Task: For heading Calibri with Bold.  font size for heading24,  'Change the font style of data to'Bell MT.  and font size to 16,  Change the alignment of both headline & data to Align middle & Align Center.  In the sheet  FinDashboard logbook
Action: Mouse moved to (63, 121)
Screenshot: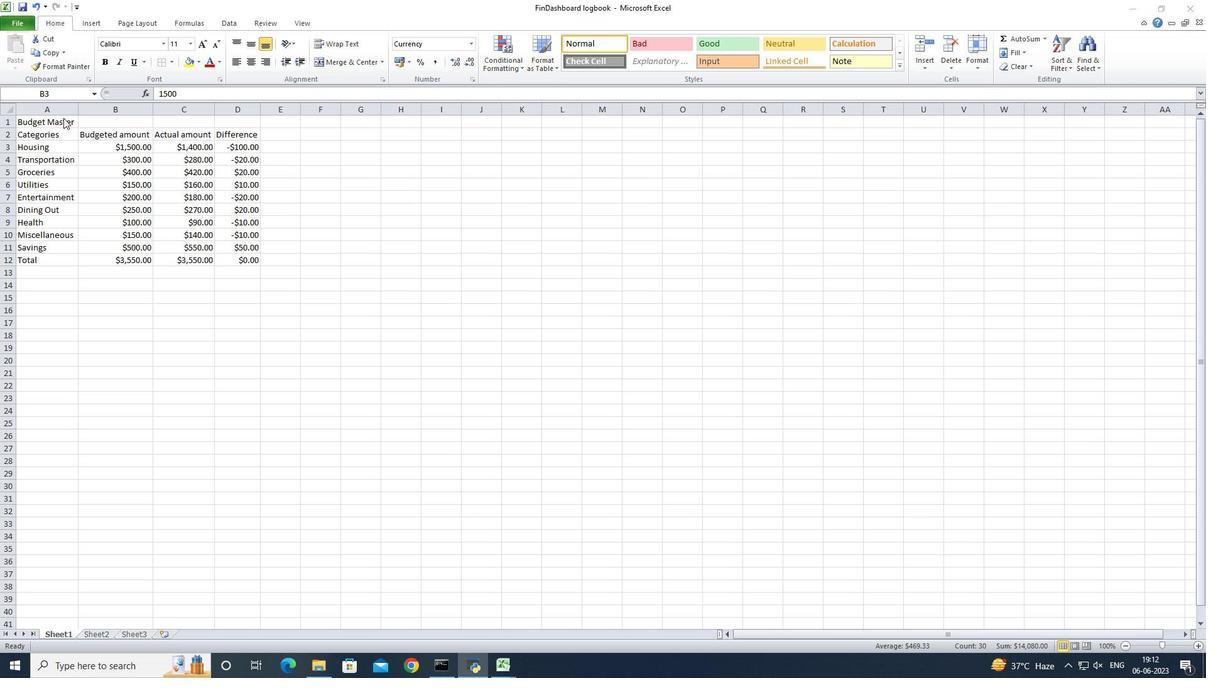 
Action: Mouse pressed left at (63, 121)
Screenshot: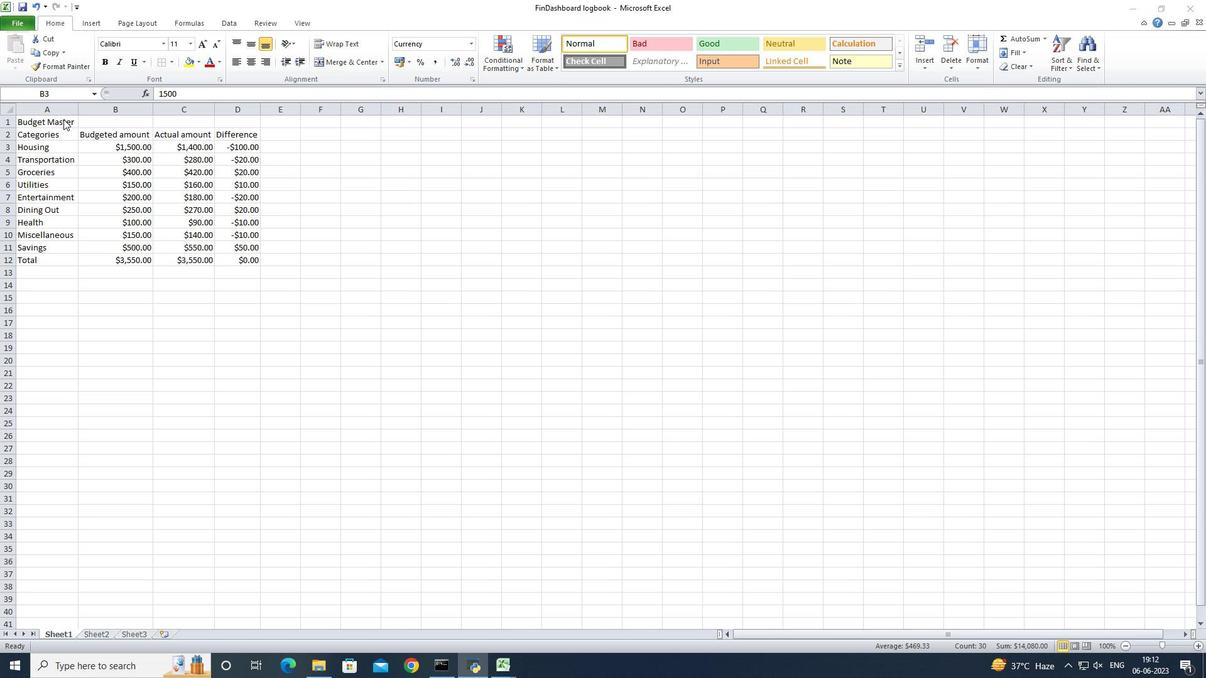 
Action: Mouse moved to (62, 122)
Screenshot: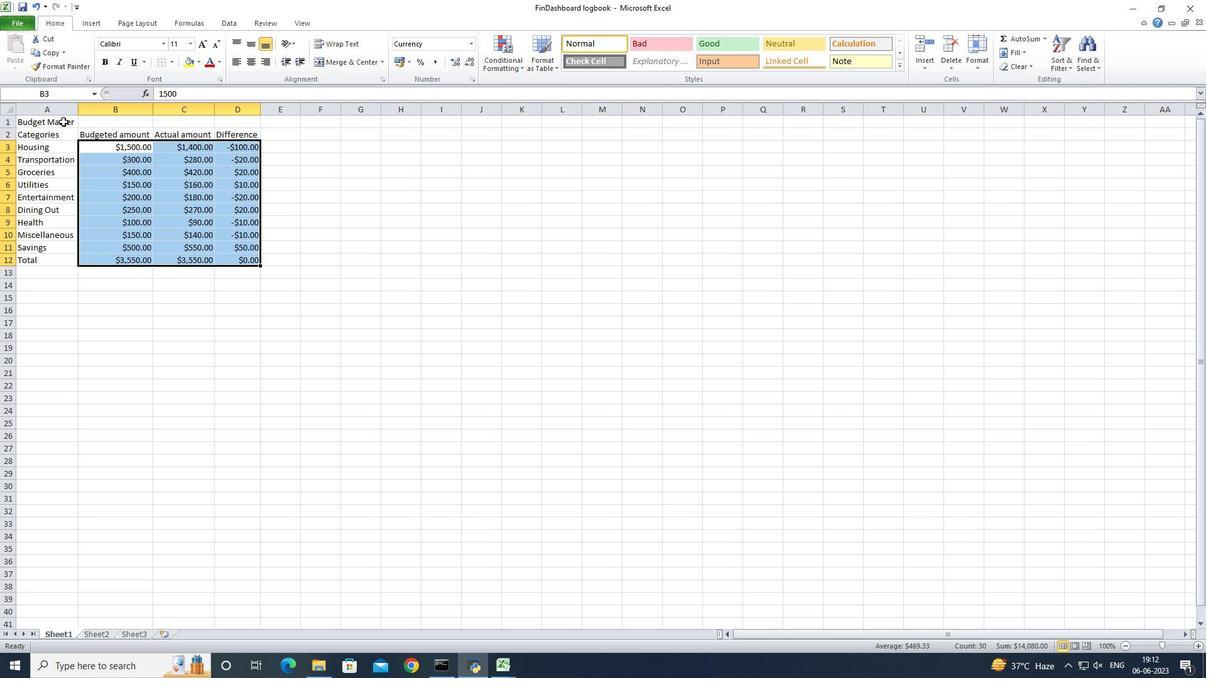 
Action: Mouse pressed left at (62, 122)
Screenshot: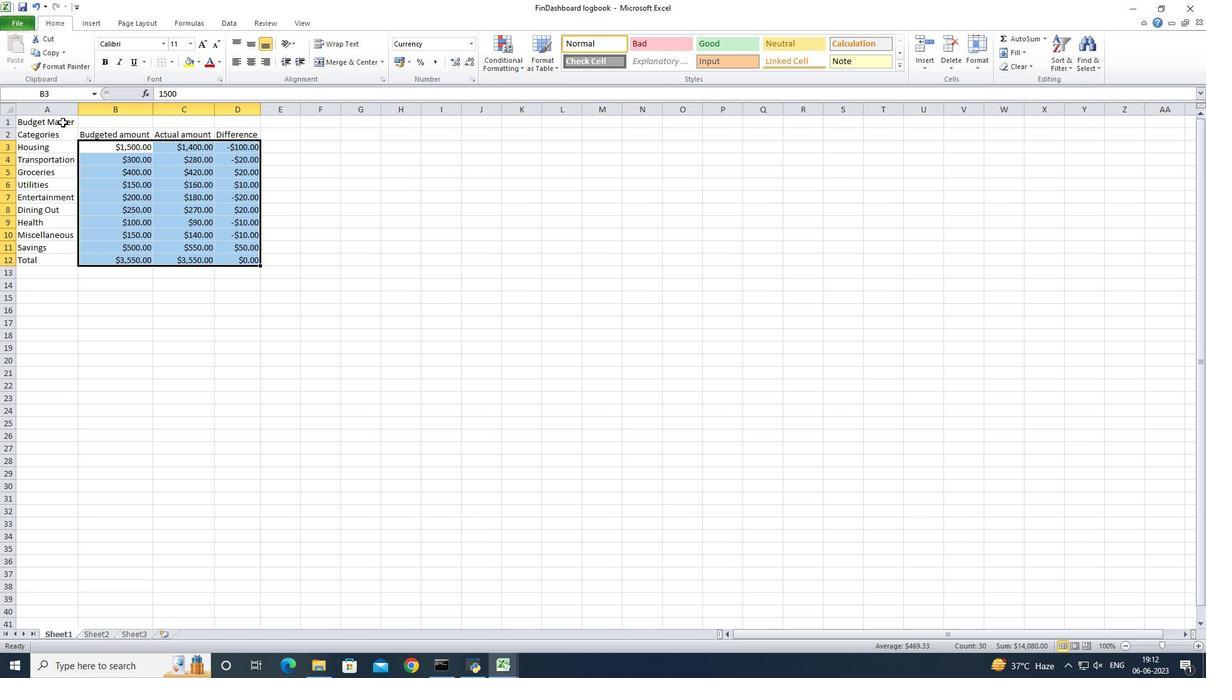 
Action: Mouse pressed left at (62, 122)
Screenshot: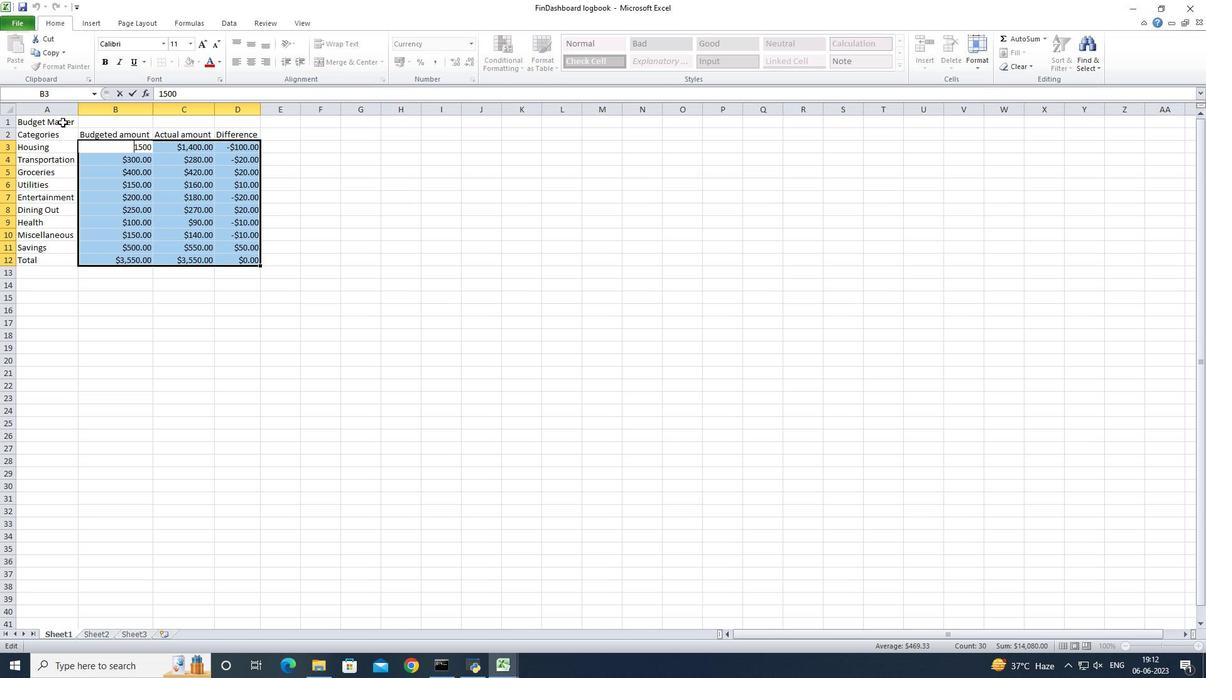 
Action: Mouse moved to (157, 48)
Screenshot: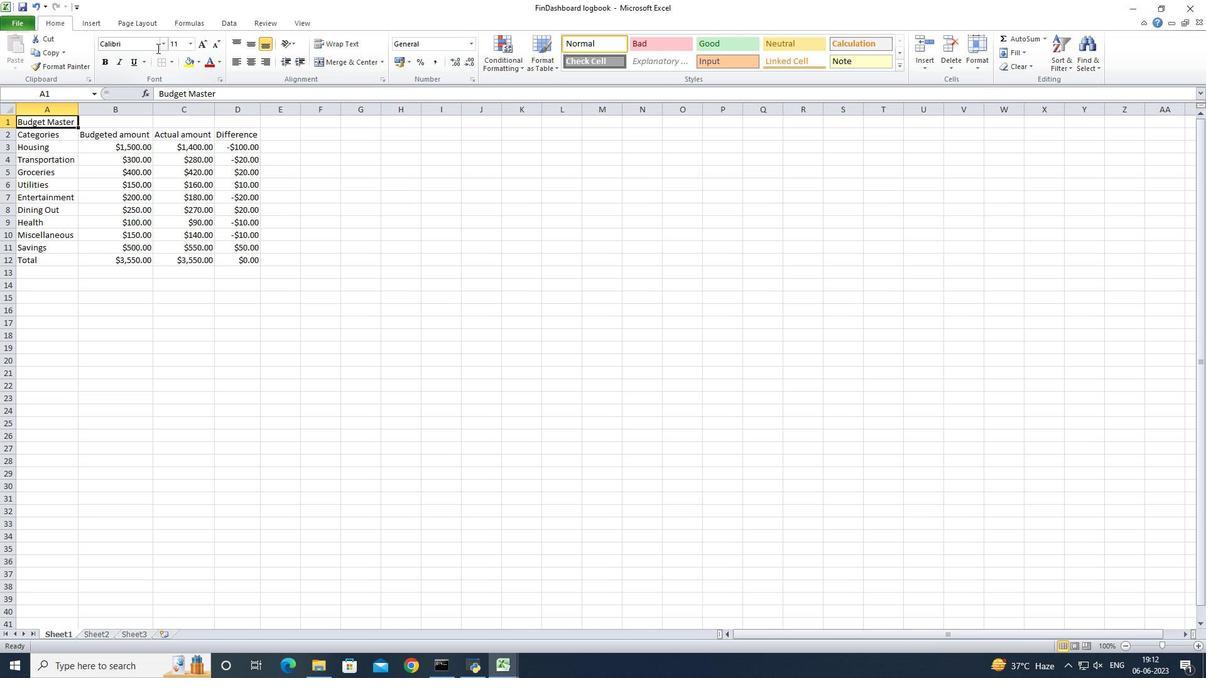
Action: Mouse pressed left at (157, 48)
Screenshot: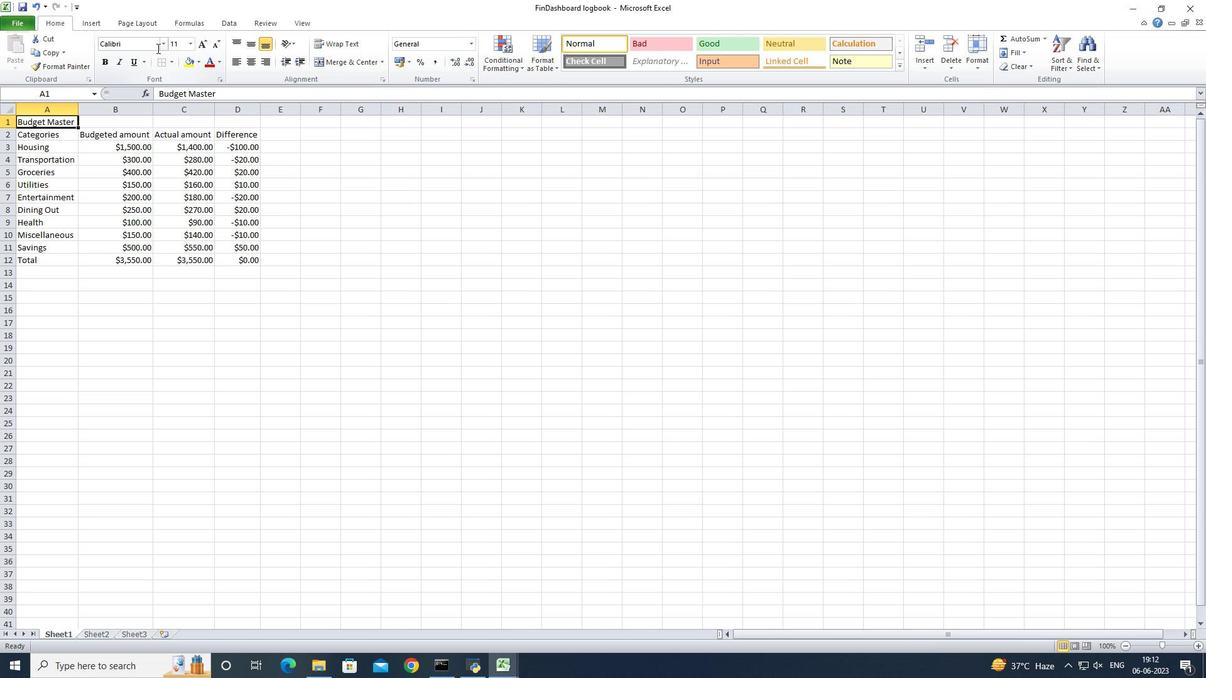 
Action: Mouse moved to (160, 46)
Screenshot: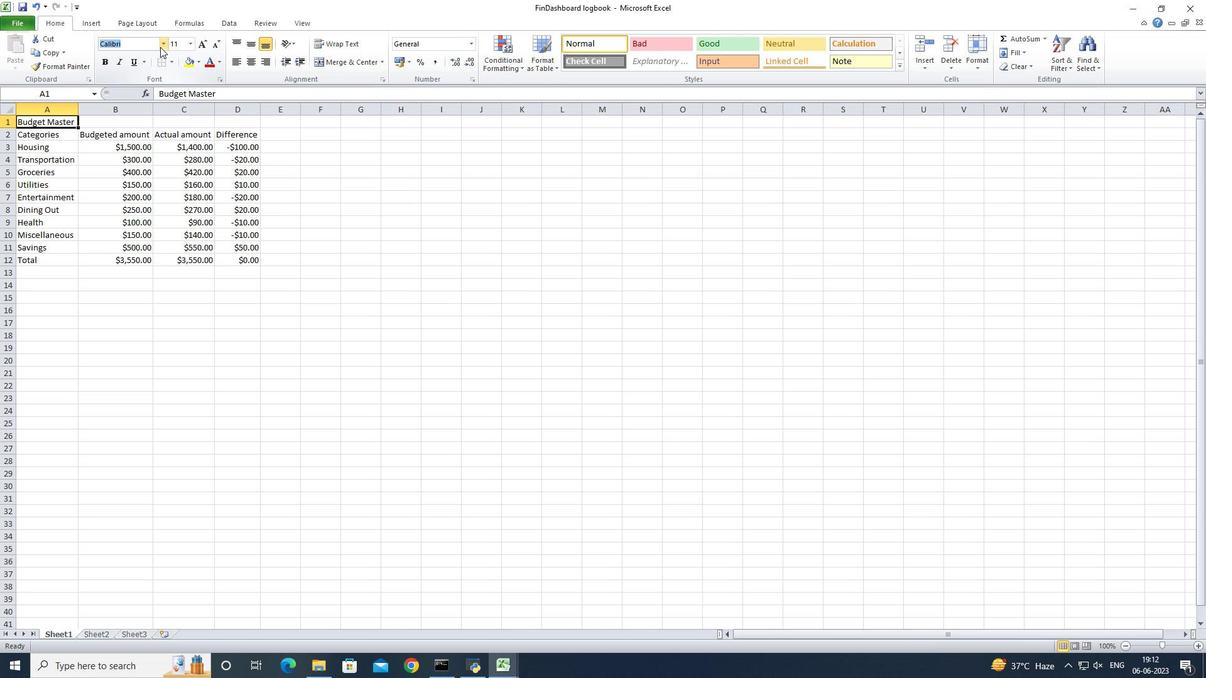 
Action: Mouse pressed left at (160, 46)
Screenshot: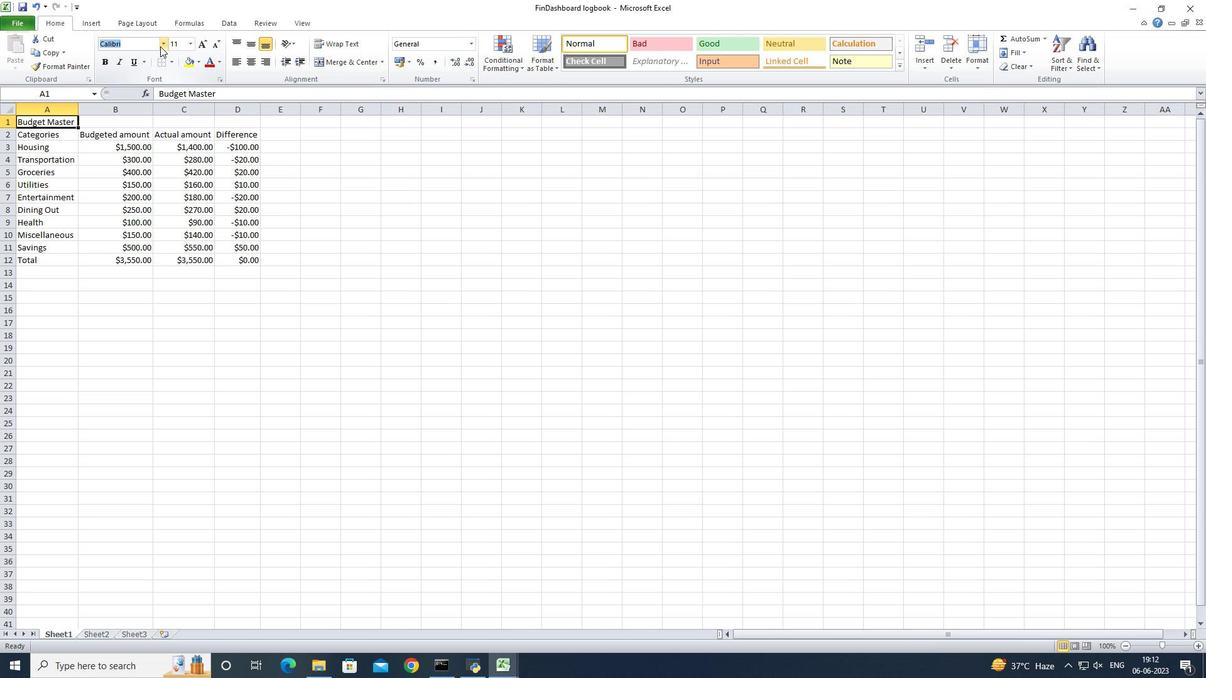 
Action: Mouse moved to (152, 87)
Screenshot: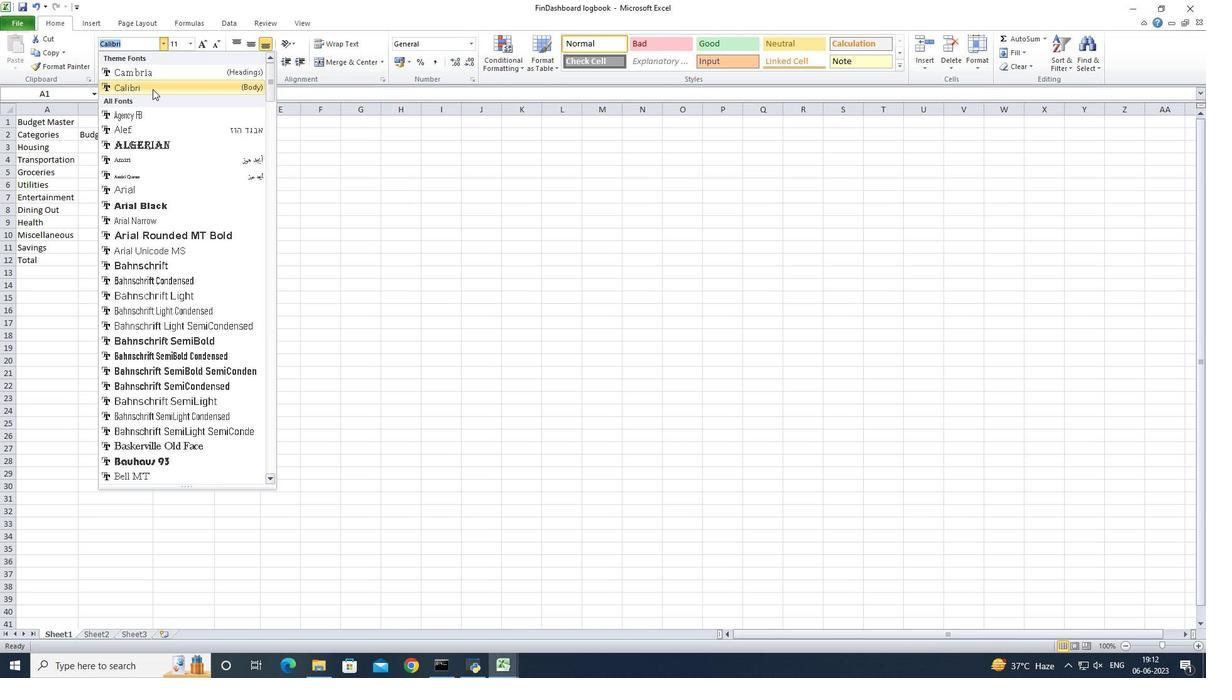 
Action: Mouse pressed left at (152, 87)
Screenshot: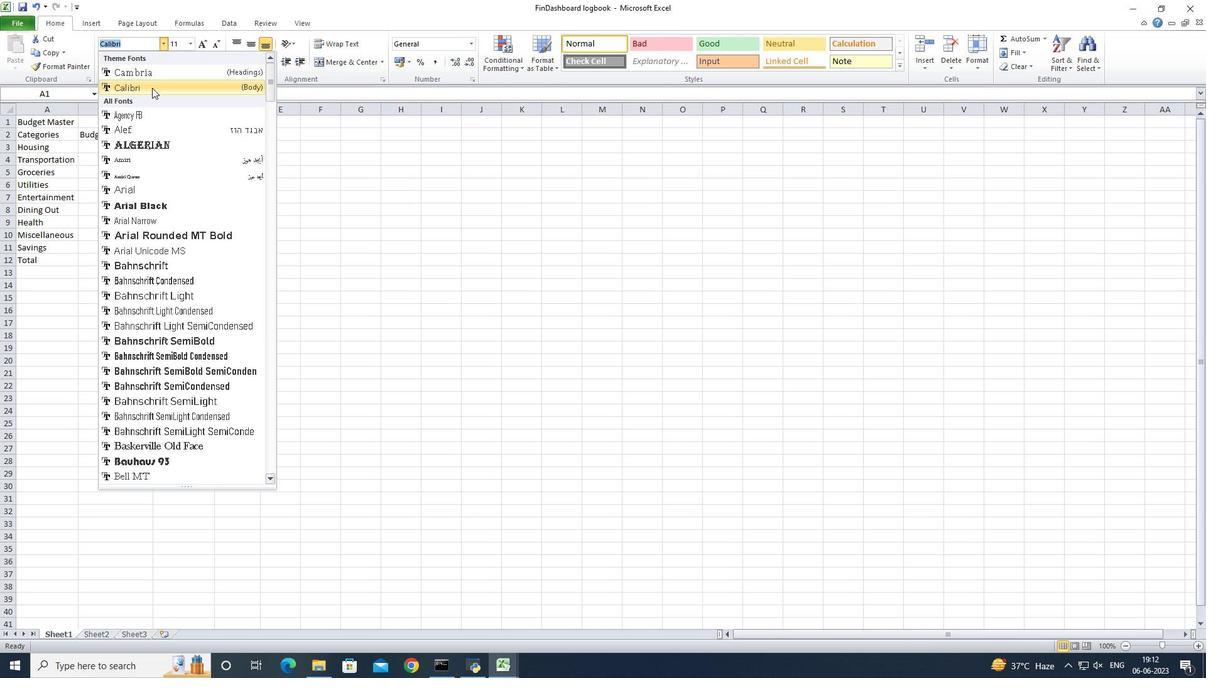 
Action: Mouse moved to (101, 65)
Screenshot: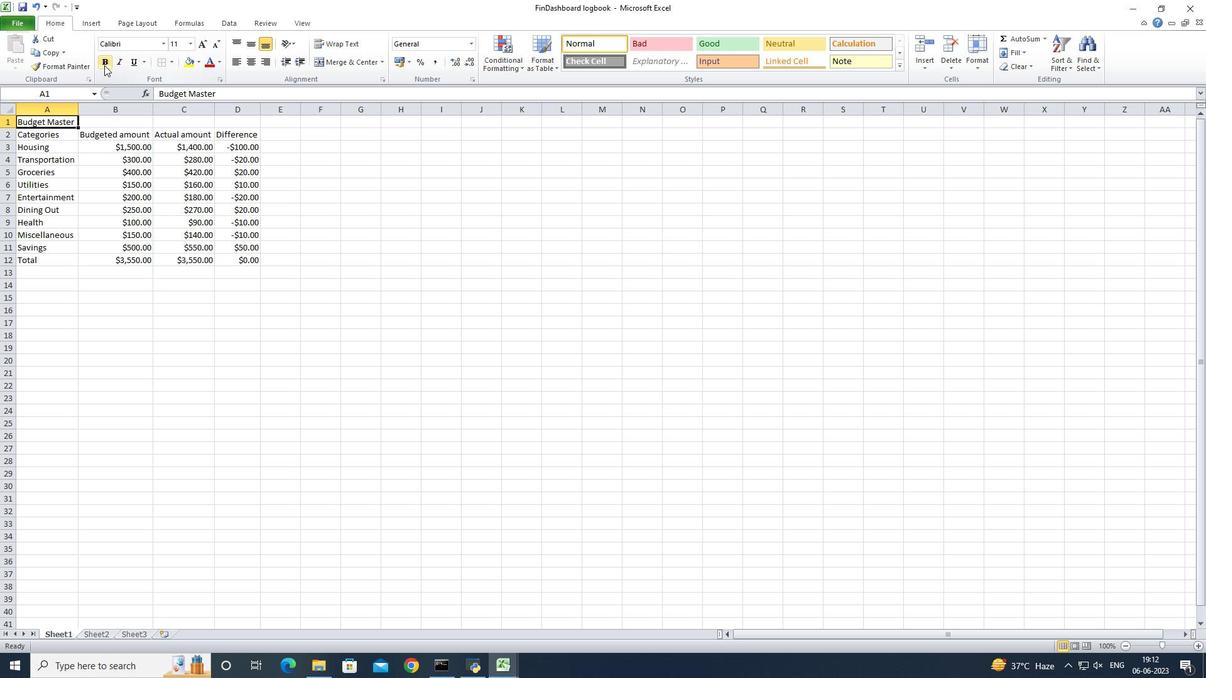 
Action: Mouse pressed left at (101, 65)
Screenshot: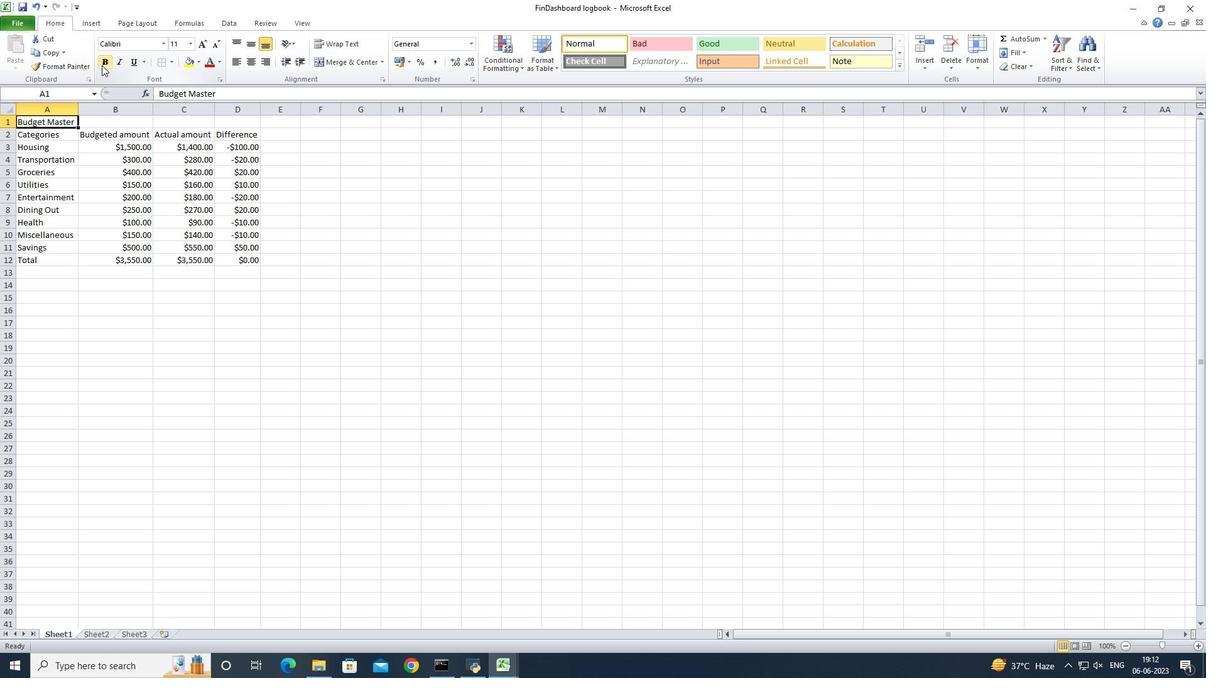 
Action: Mouse moved to (190, 49)
Screenshot: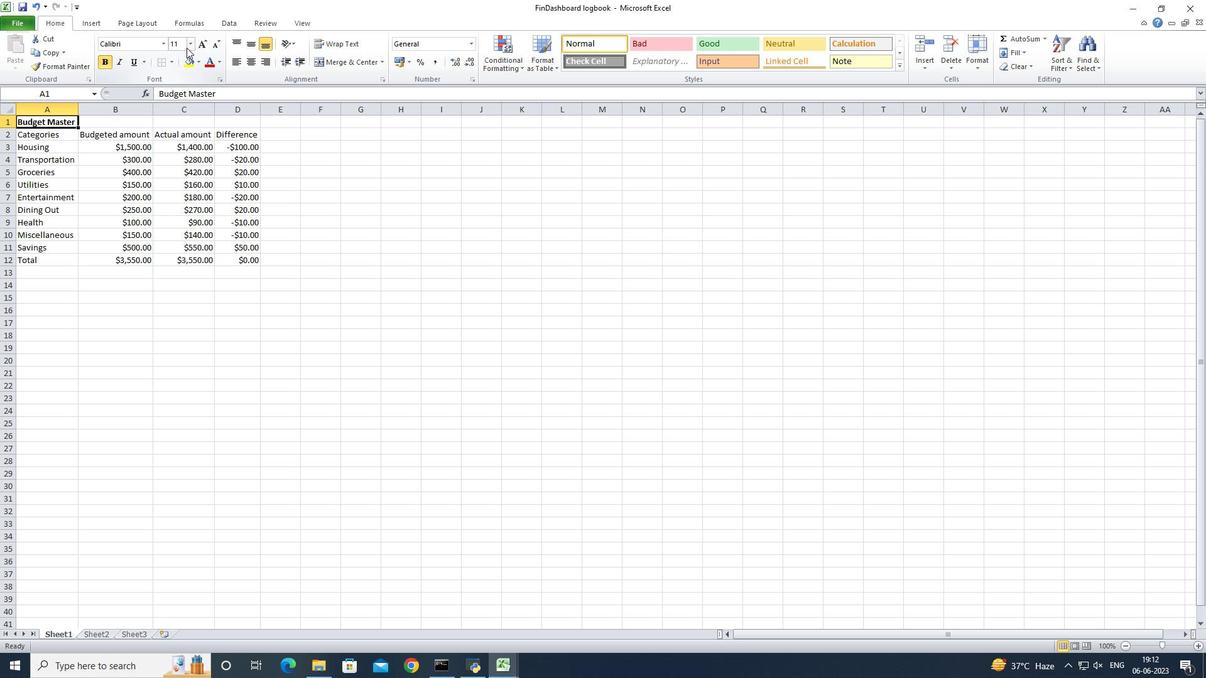 
Action: Mouse pressed left at (190, 49)
Screenshot: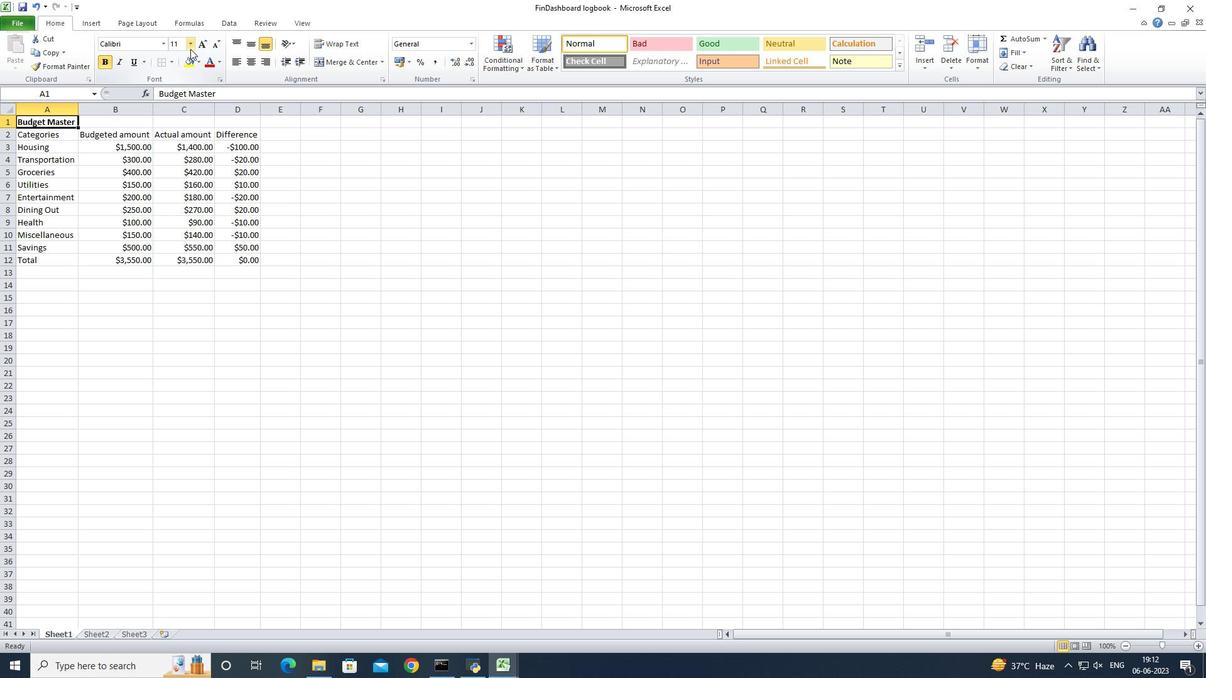 
Action: Mouse moved to (176, 162)
Screenshot: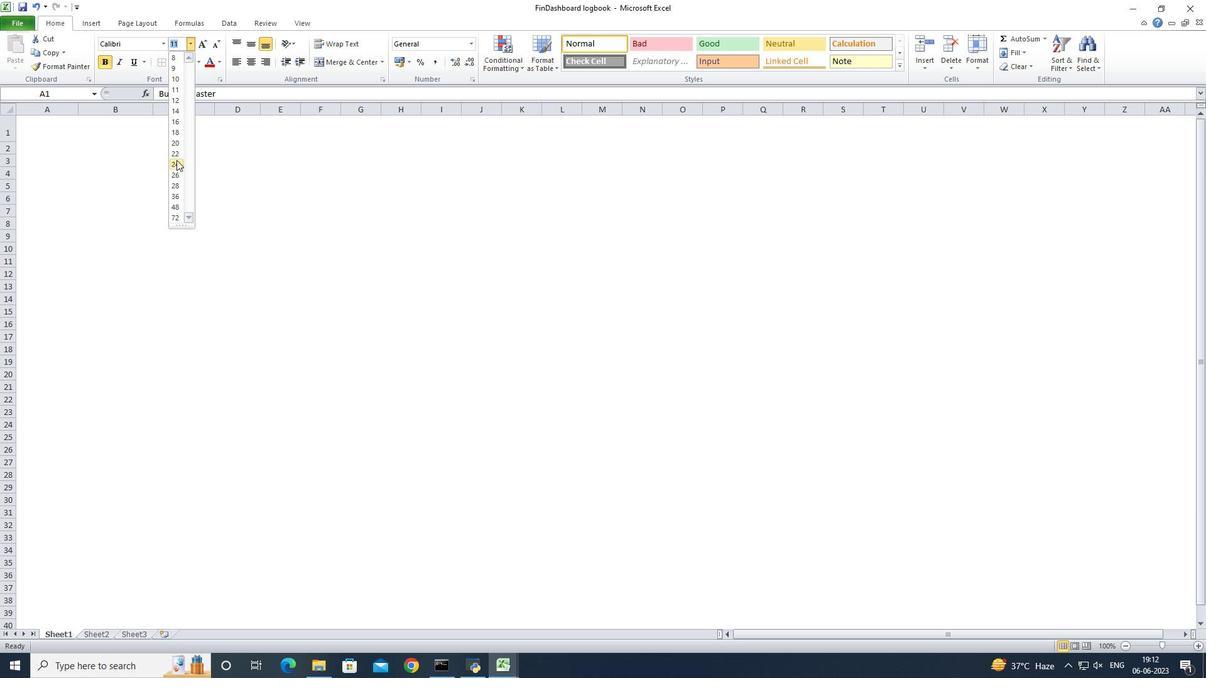 
Action: Mouse pressed left at (176, 162)
Screenshot: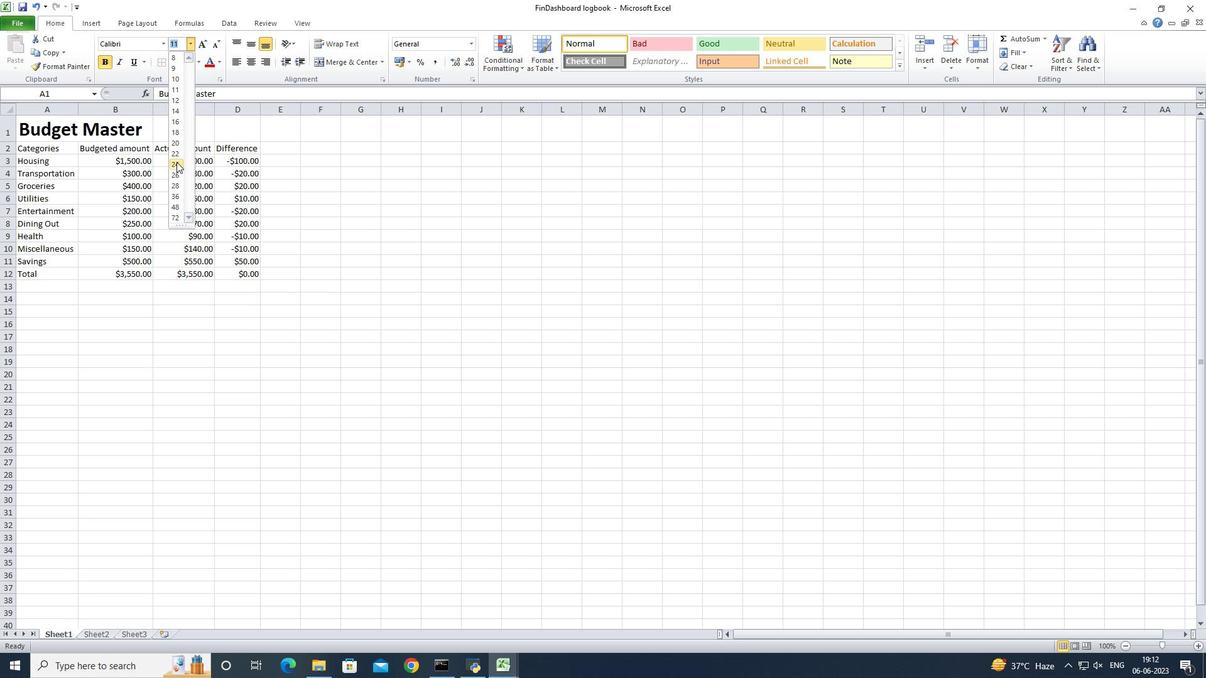 
Action: Mouse moved to (28, 150)
Screenshot: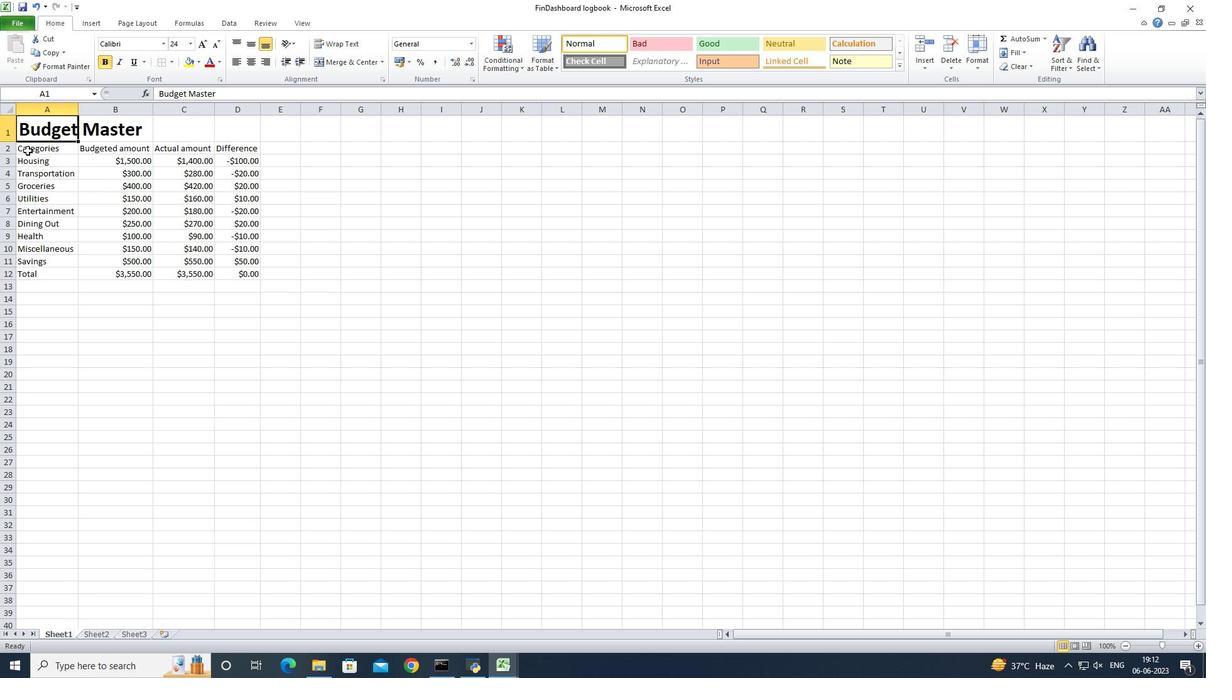 
Action: Mouse pressed left at (28, 150)
Screenshot: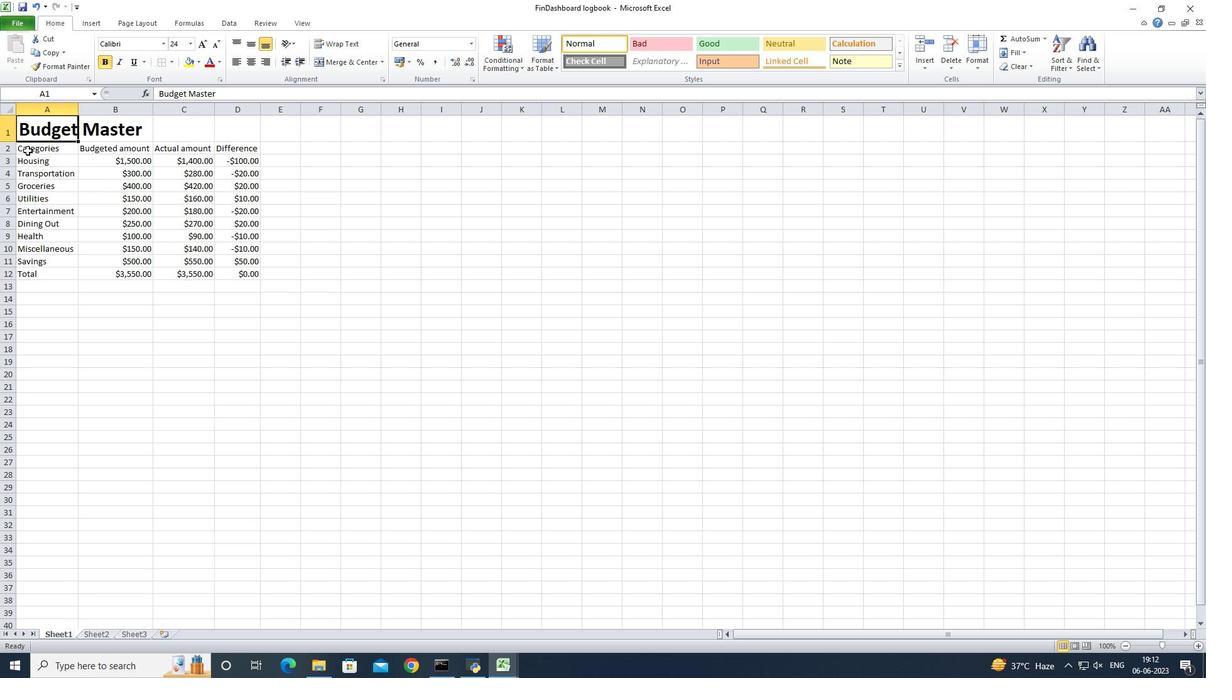 
Action: Mouse moved to (163, 41)
Screenshot: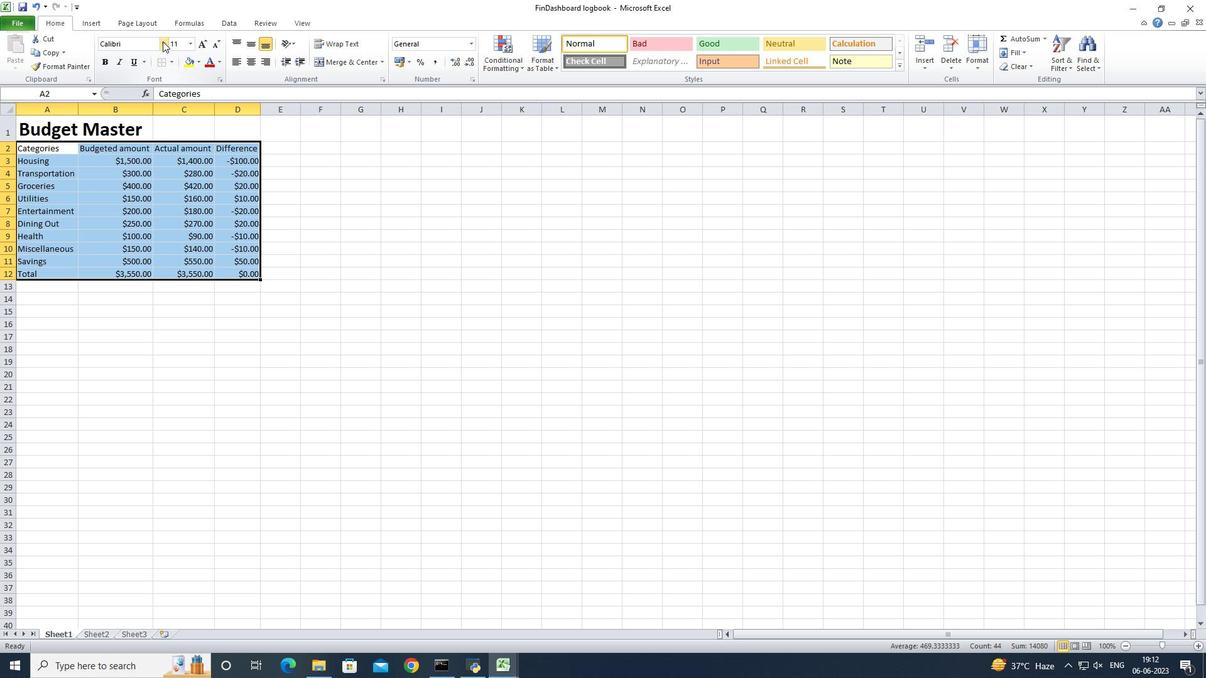 
Action: Mouse pressed left at (163, 41)
Screenshot: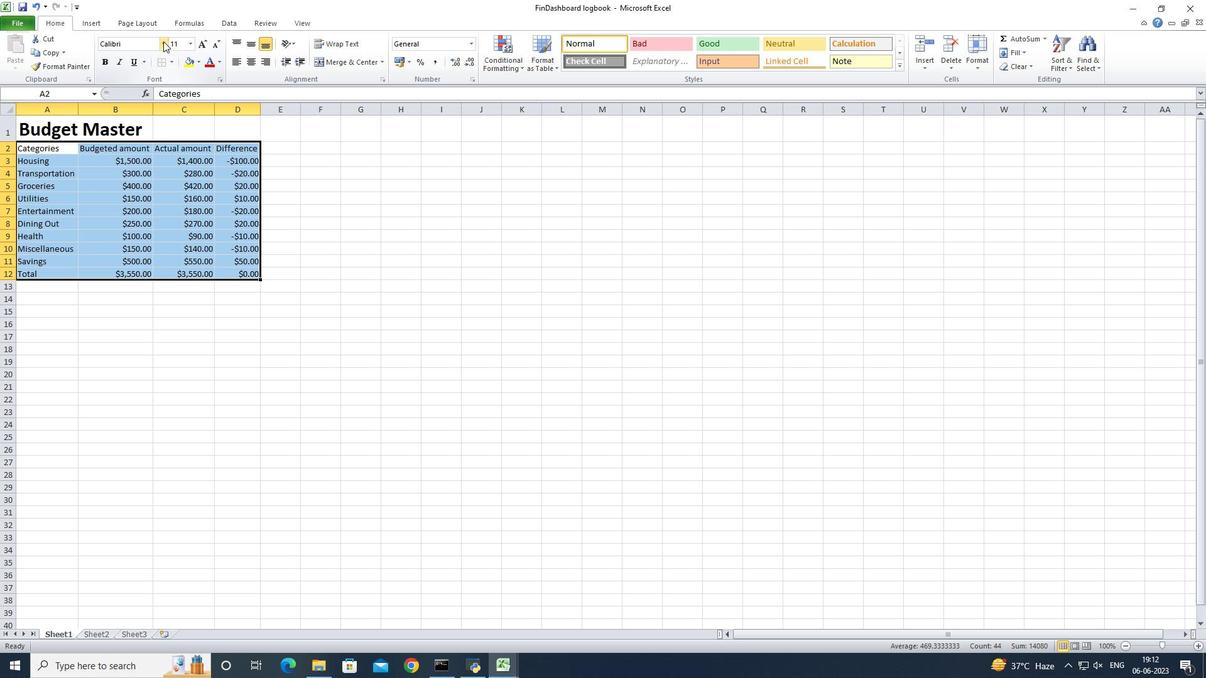 
Action: Mouse moved to (152, 290)
Screenshot: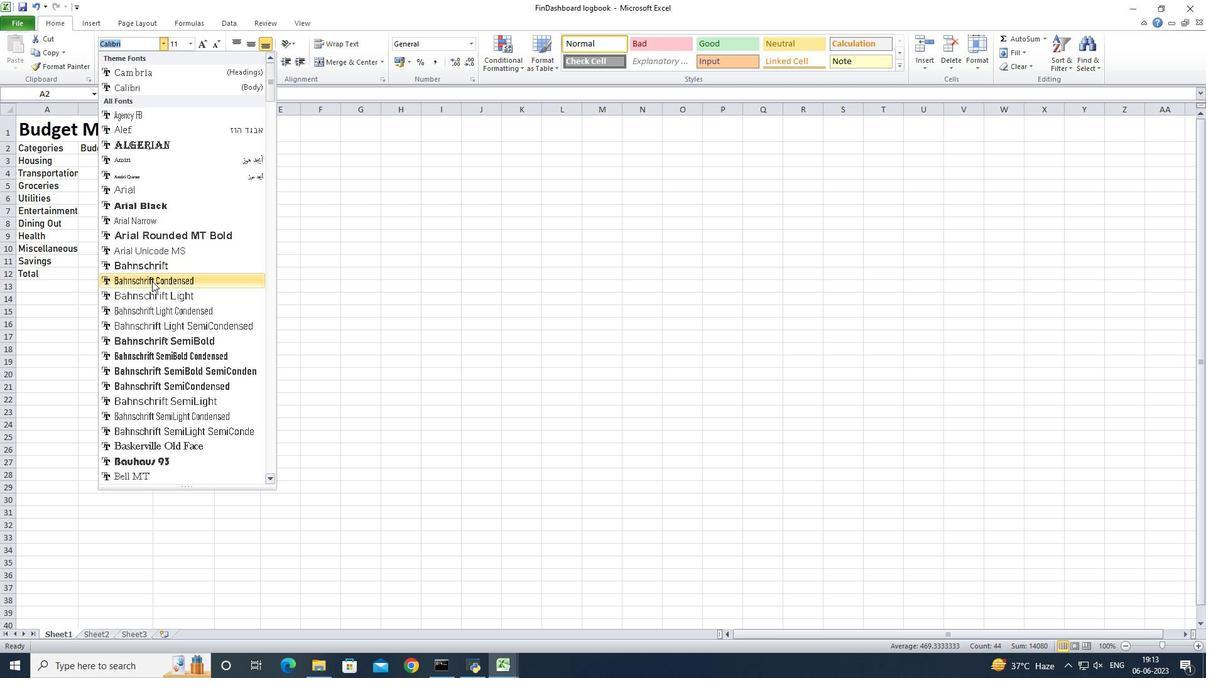
Action: Mouse scrolled (152, 289) with delta (0, 0)
Screenshot: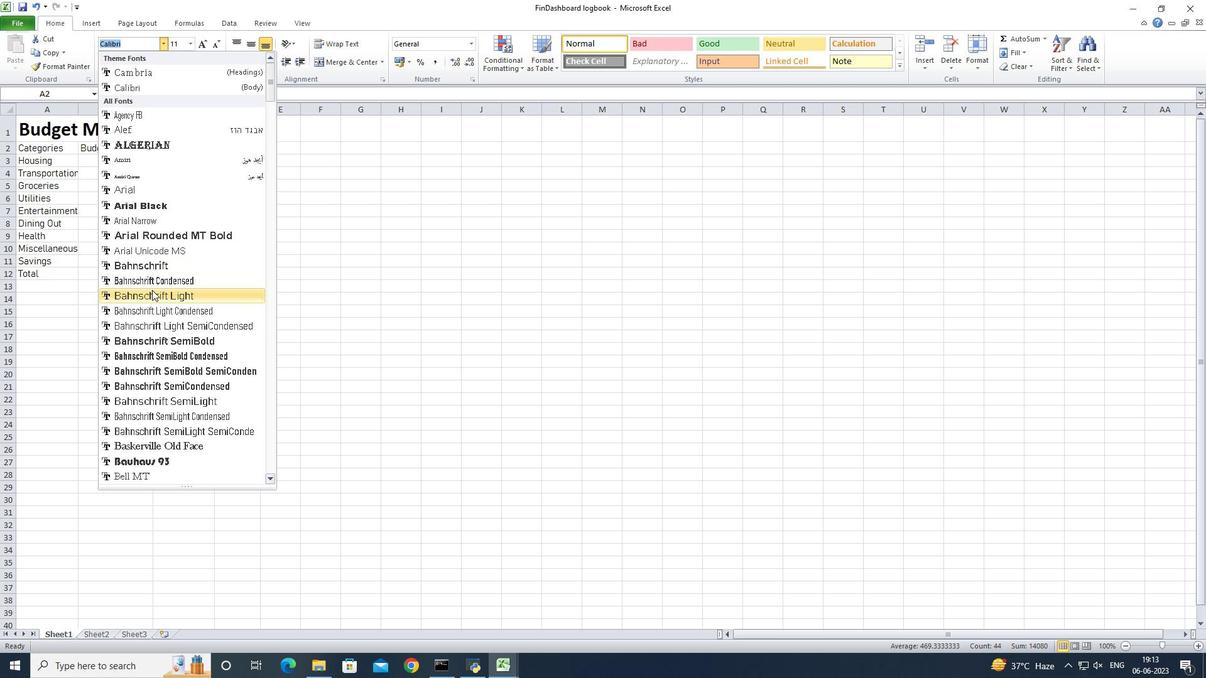 
Action: Mouse moved to (147, 297)
Screenshot: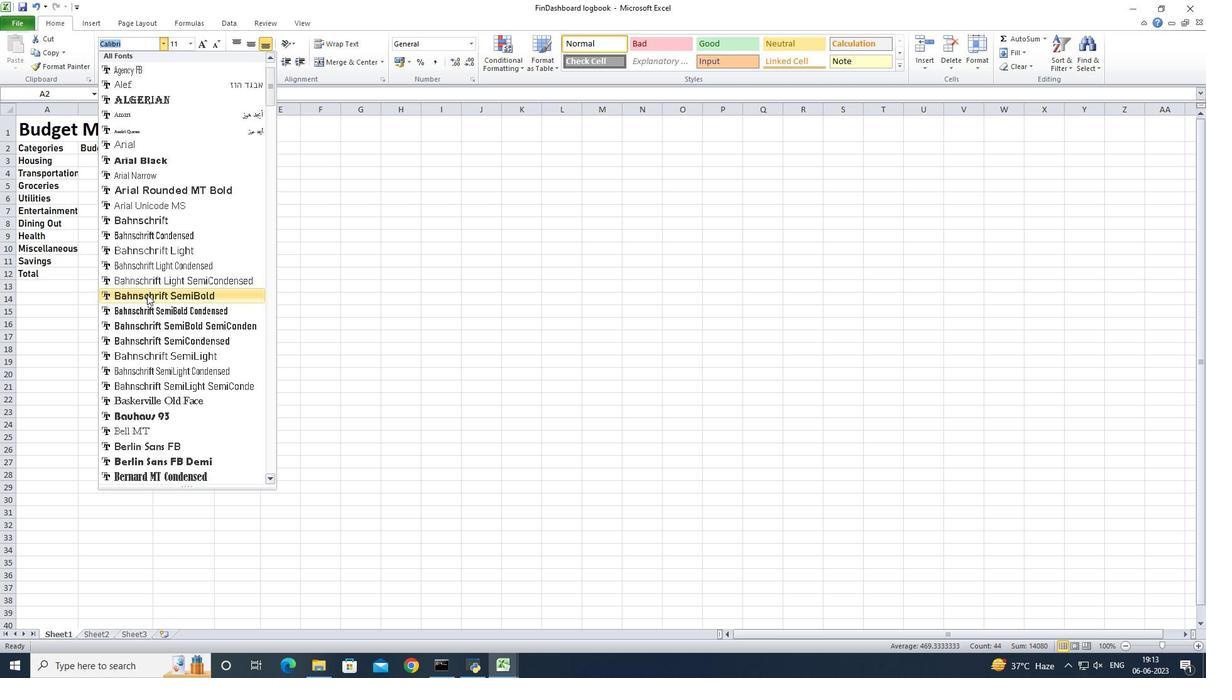 
Action: Mouse scrolled (147, 296) with delta (0, 0)
Screenshot: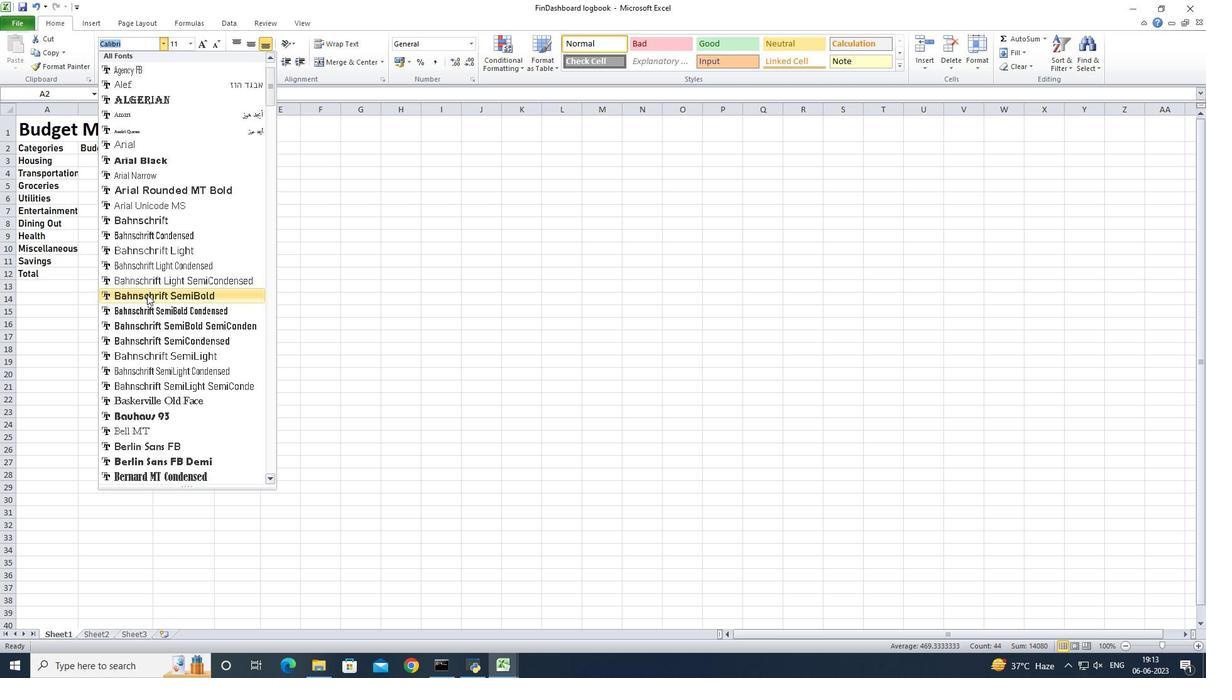 
Action: Mouse moved to (141, 383)
Screenshot: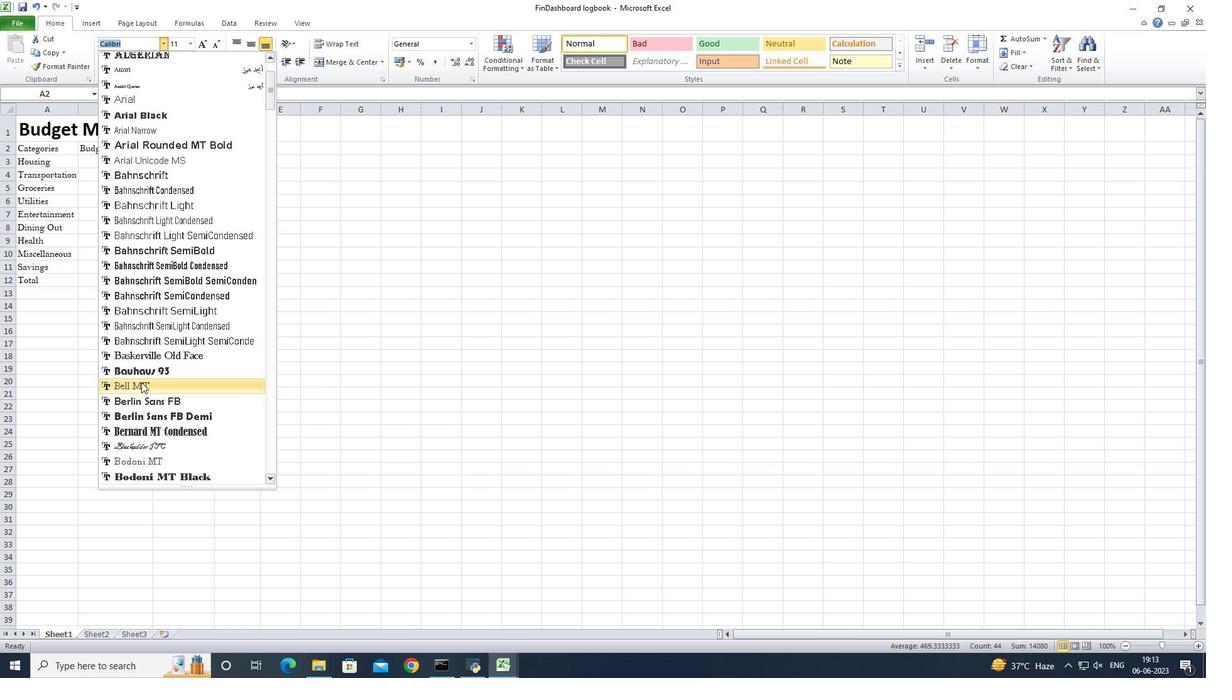 
Action: Mouse pressed left at (141, 383)
Screenshot: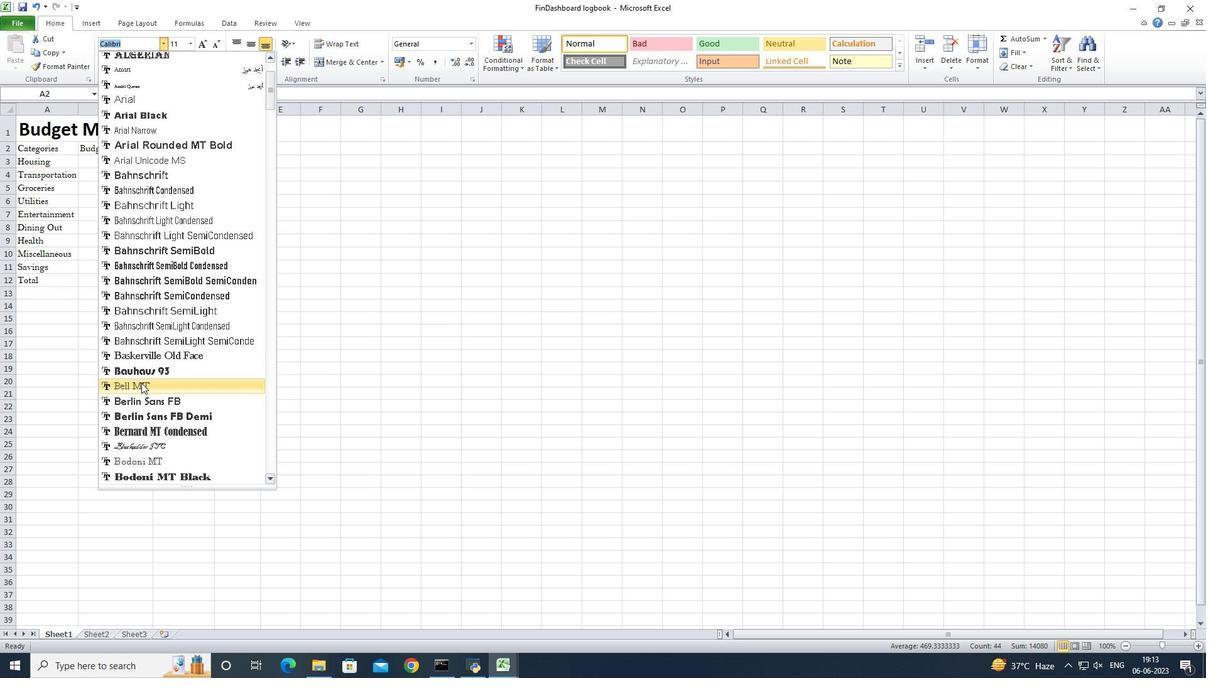 
Action: Mouse moved to (187, 43)
Screenshot: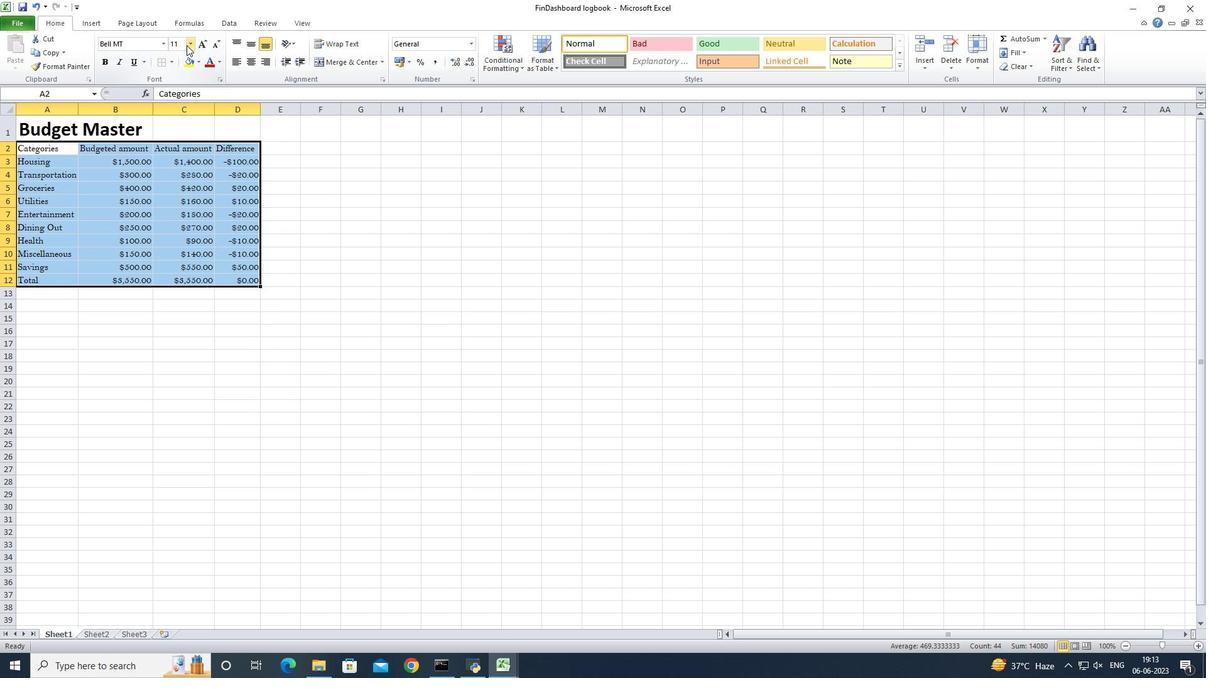
Action: Mouse pressed left at (187, 43)
Screenshot: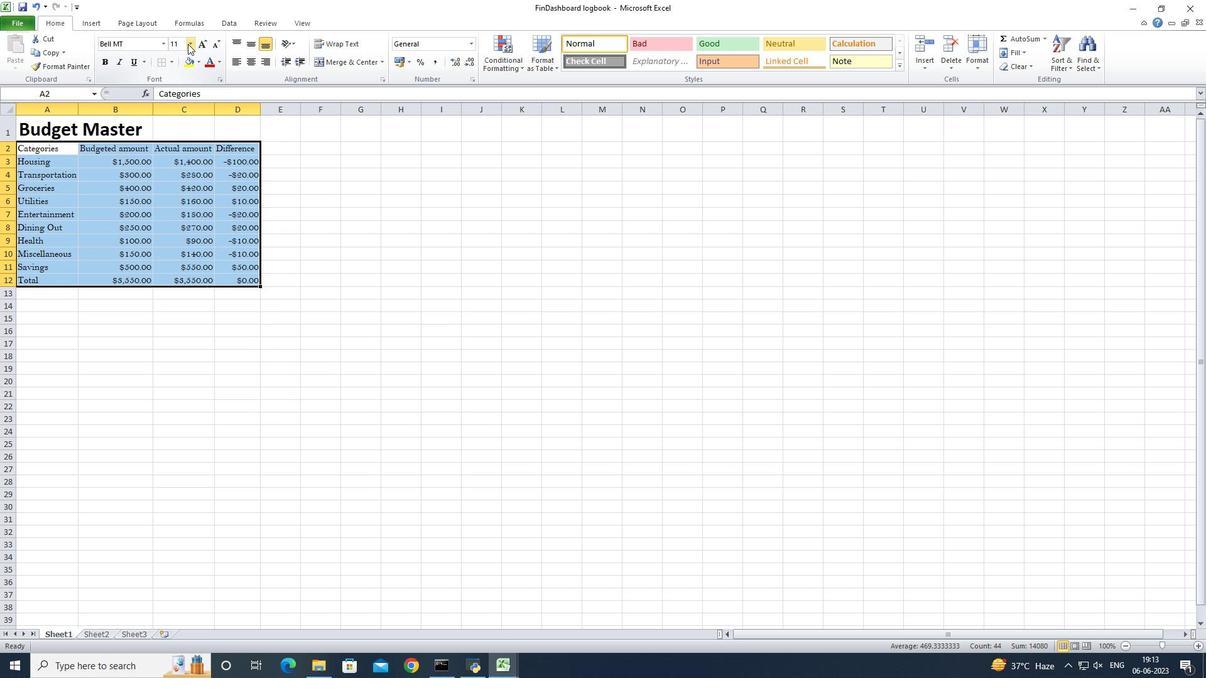 
Action: Mouse moved to (177, 121)
Screenshot: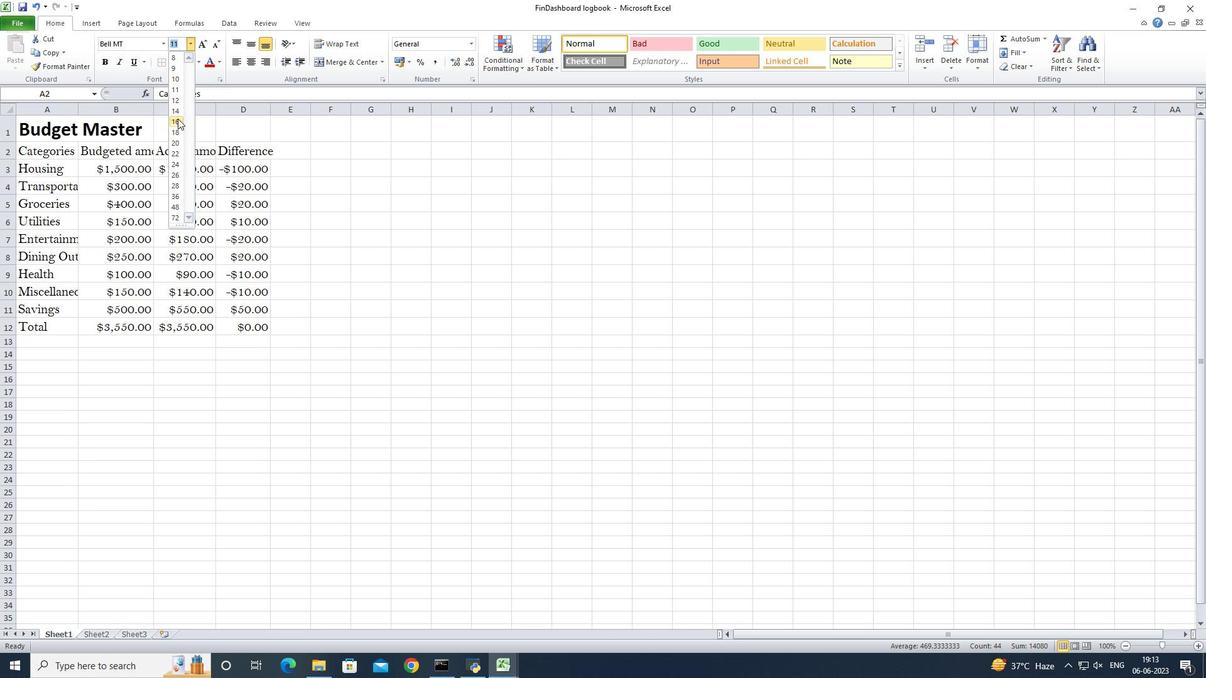 
Action: Mouse pressed left at (177, 121)
Screenshot: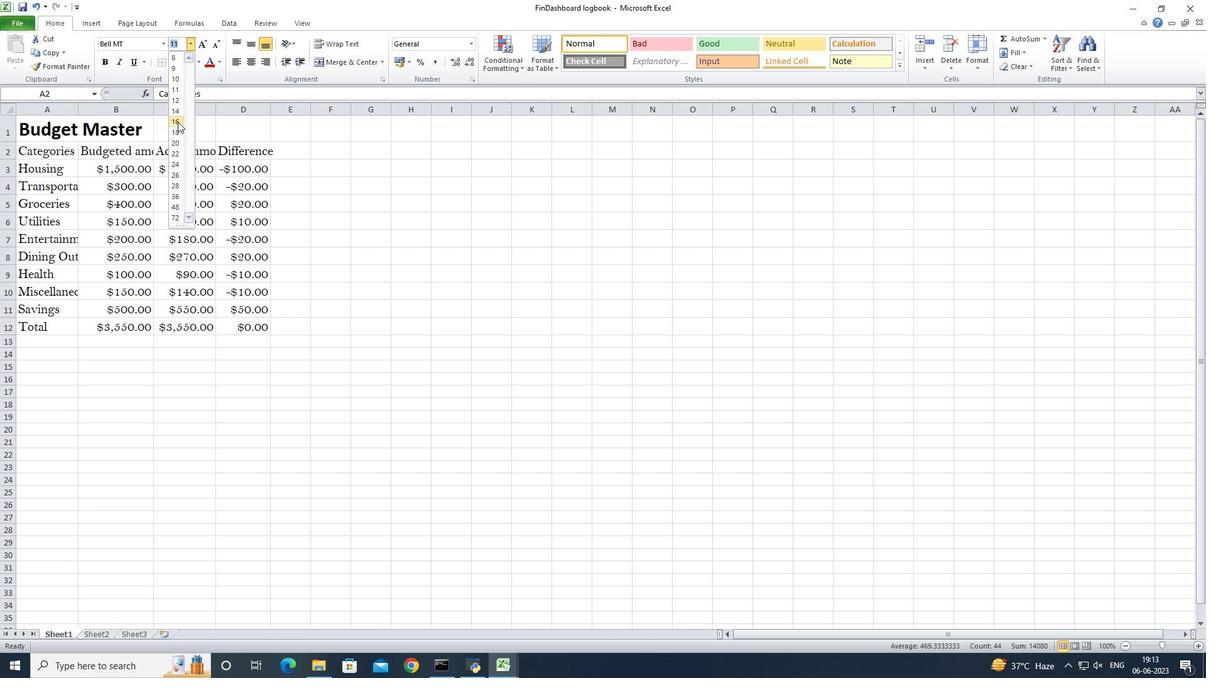 
Action: Mouse moved to (49, 130)
Screenshot: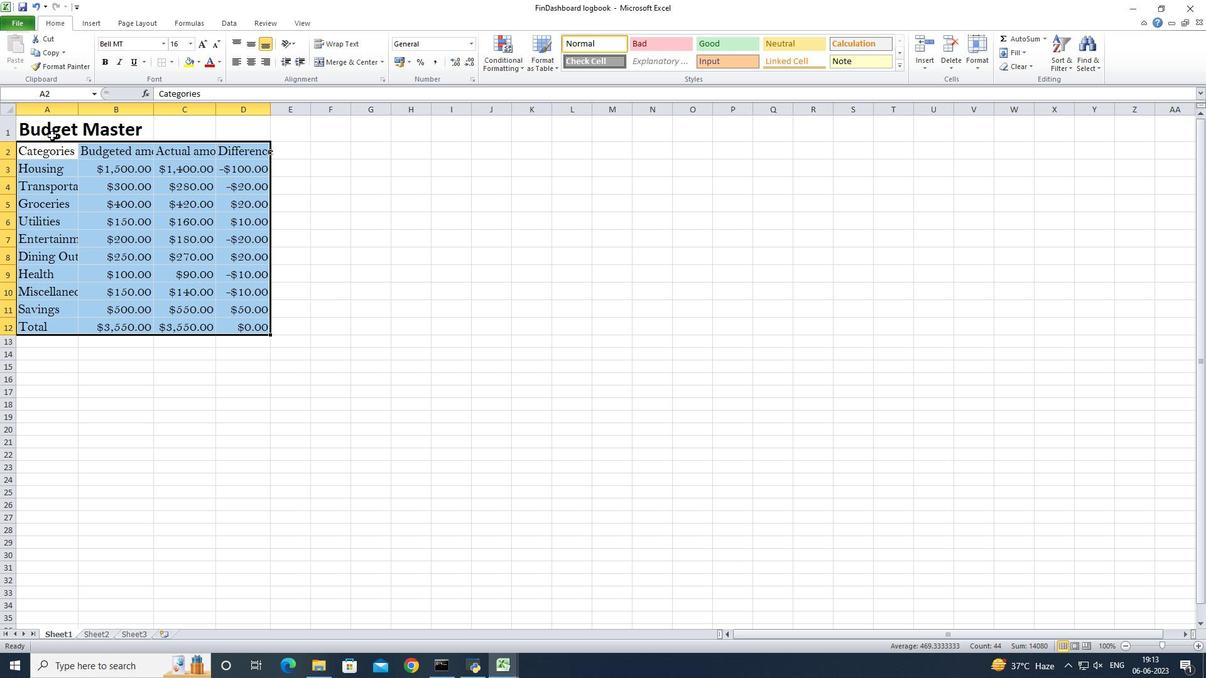 
Action: Mouse pressed left at (49, 130)
Screenshot: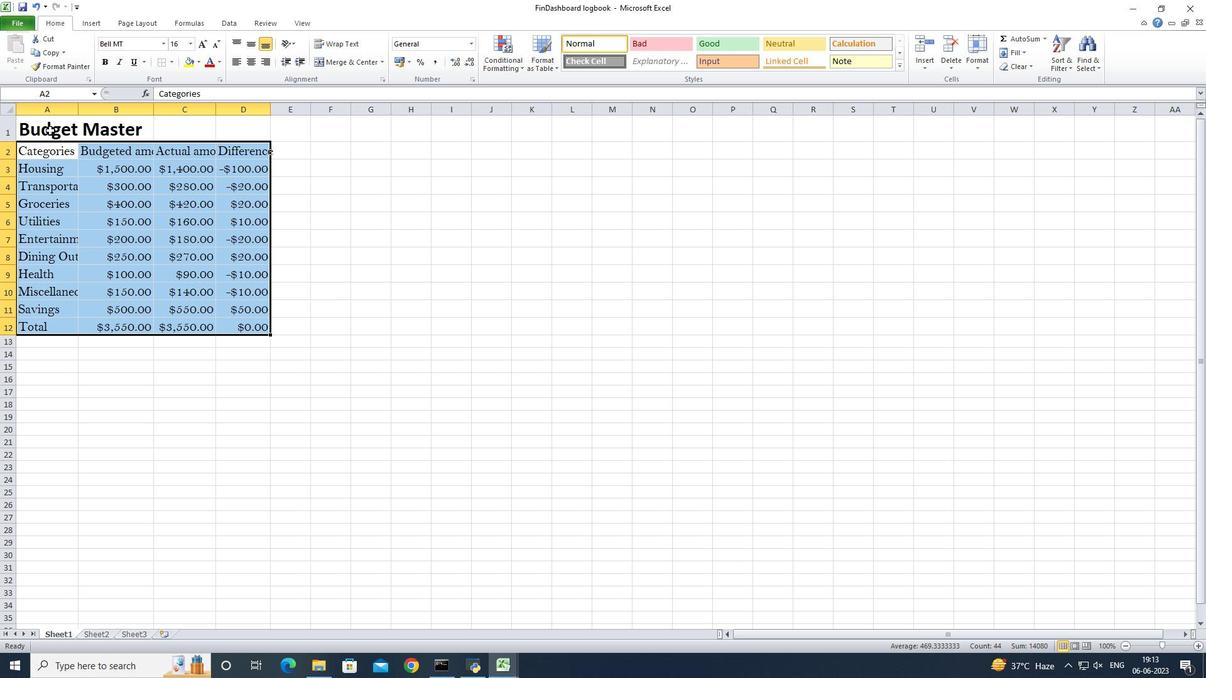 
Action: Mouse moved to (49, 148)
Screenshot: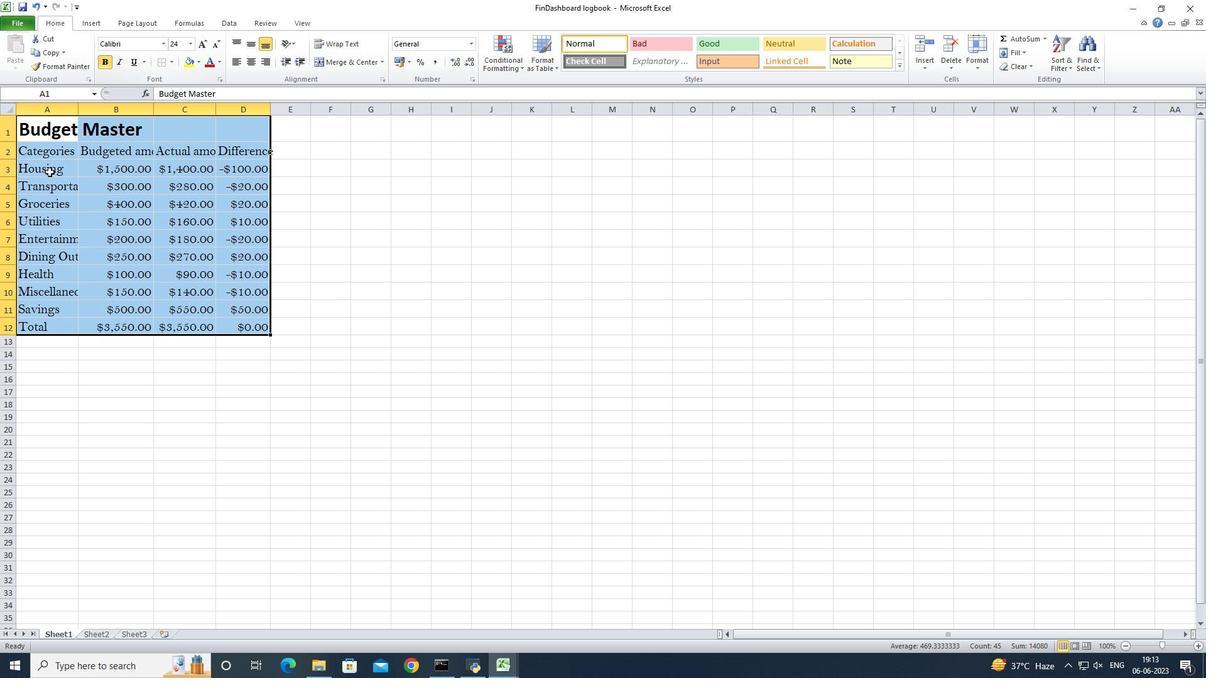 
Action: Mouse pressed left at (49, 148)
Screenshot: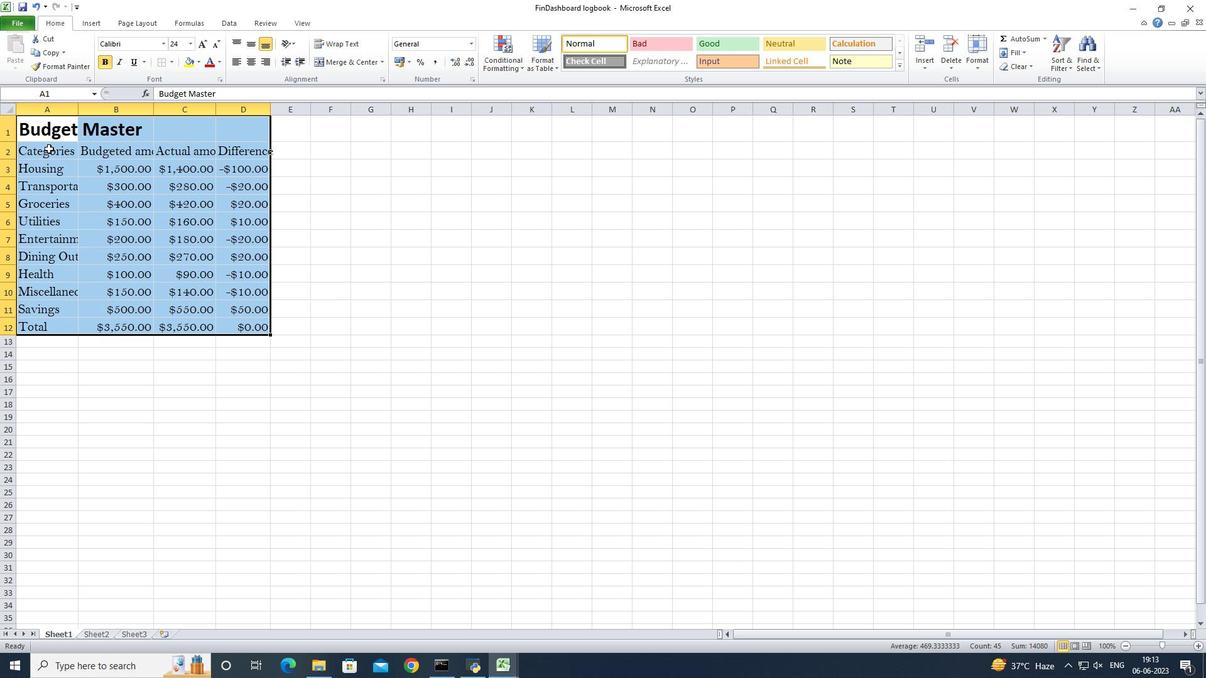 
Action: Mouse pressed left at (49, 148)
Screenshot: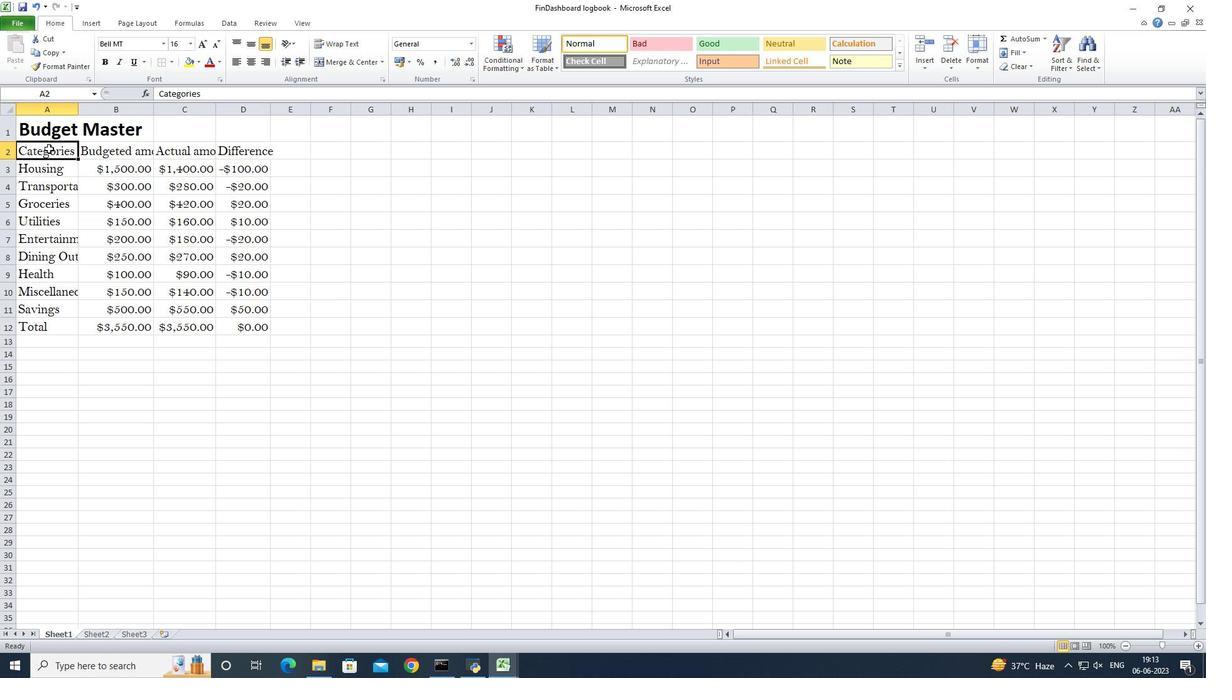 
Action: Mouse moved to (53, 125)
Screenshot: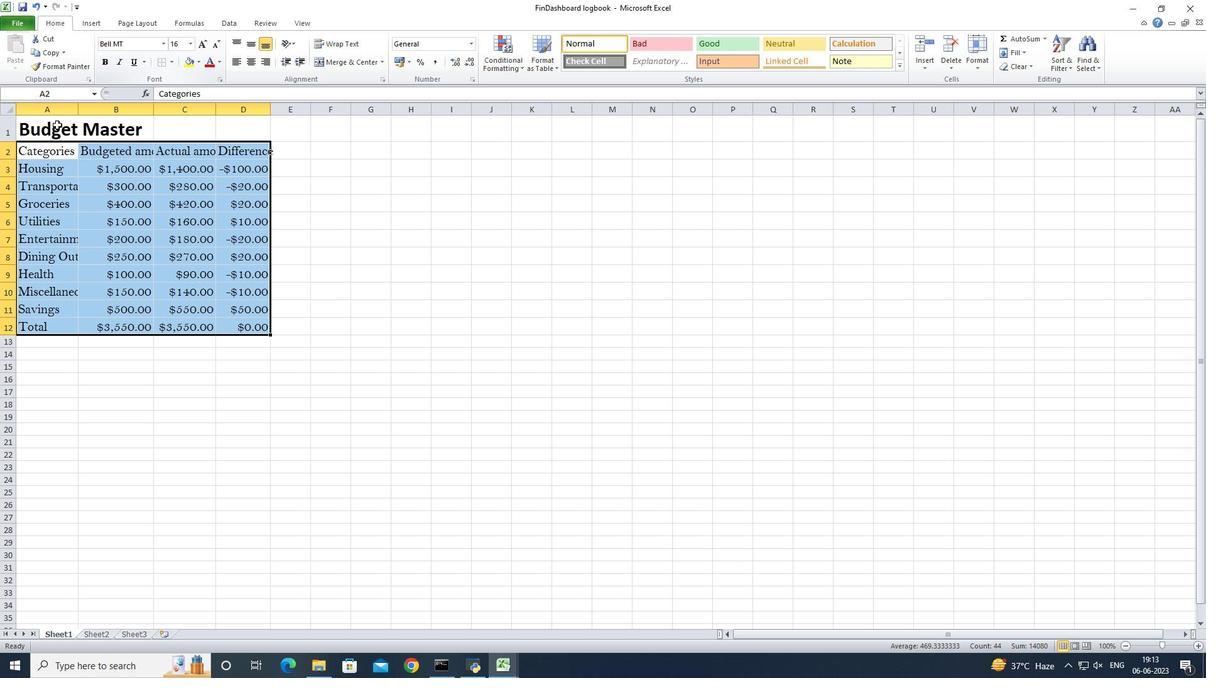 
Action: Mouse pressed left at (53, 125)
Screenshot: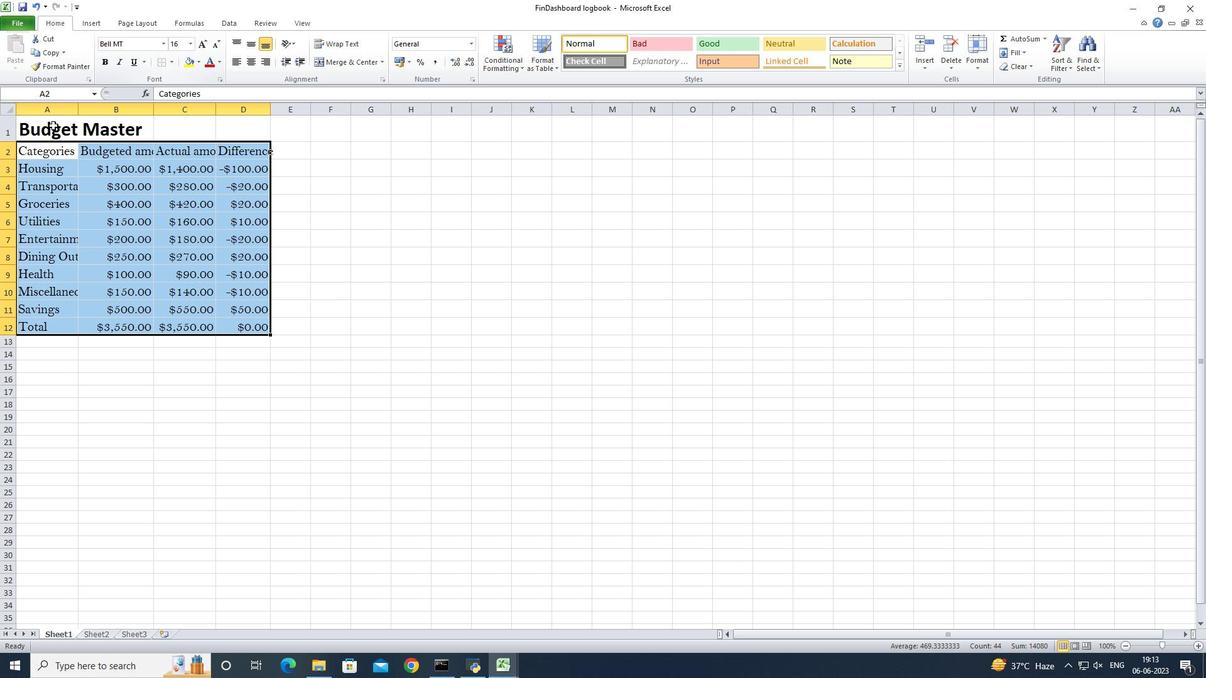 
Action: Mouse moved to (245, 40)
Screenshot: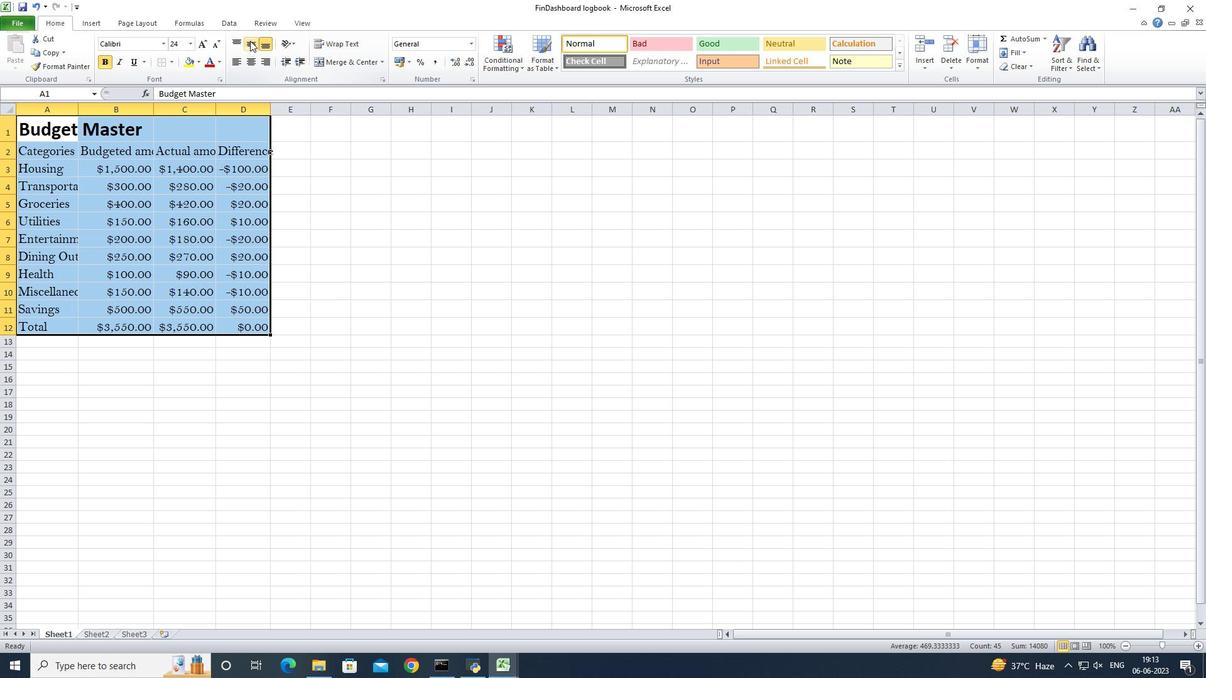 
Action: Mouse pressed left at (245, 40)
Screenshot: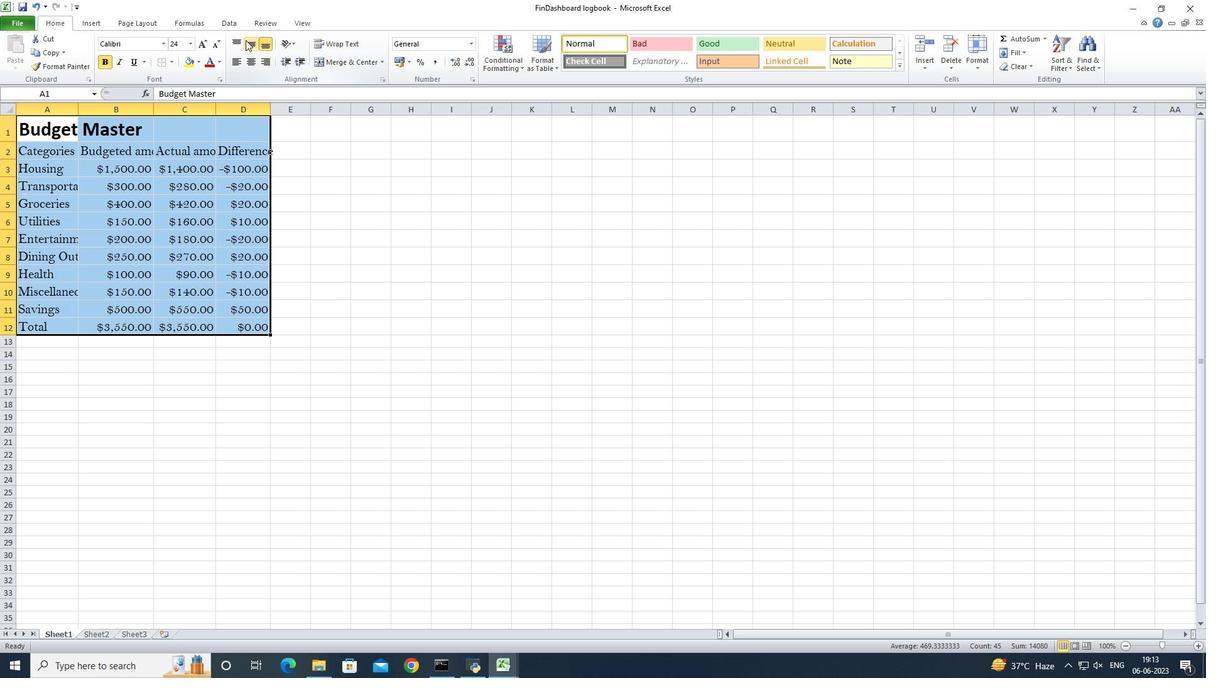 
Action: Mouse moved to (247, 59)
Screenshot: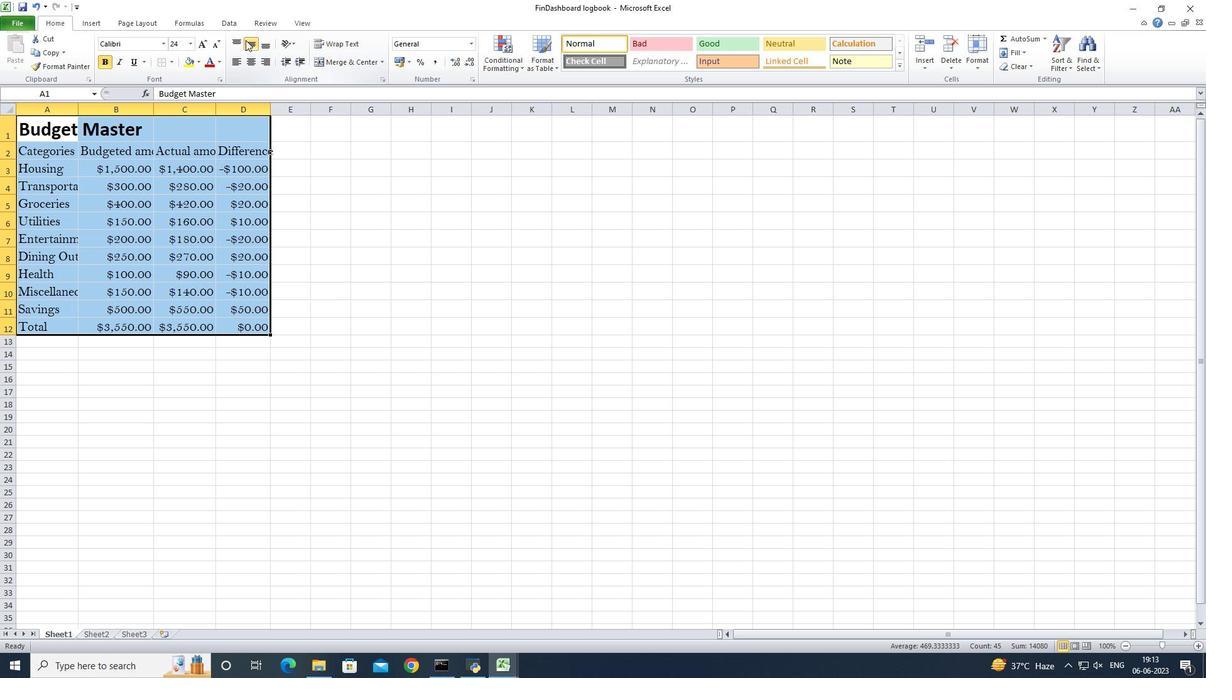 
Action: Mouse pressed left at (247, 59)
Screenshot: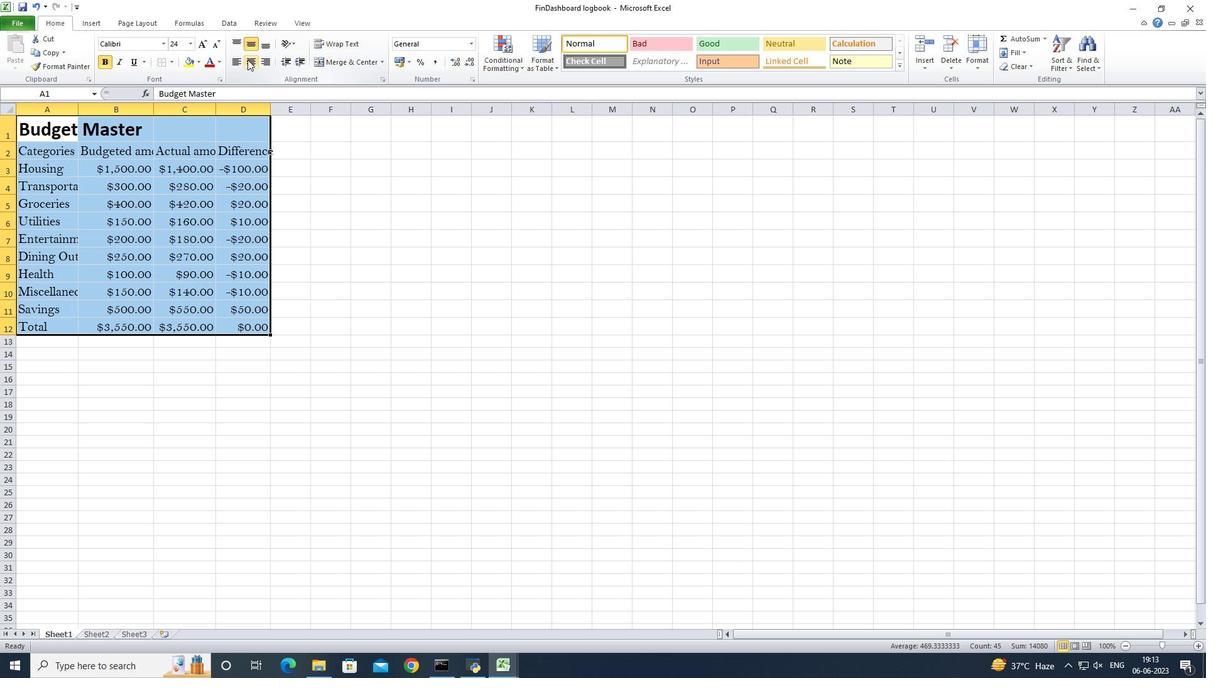 
Action: Mouse moved to (79, 109)
Screenshot: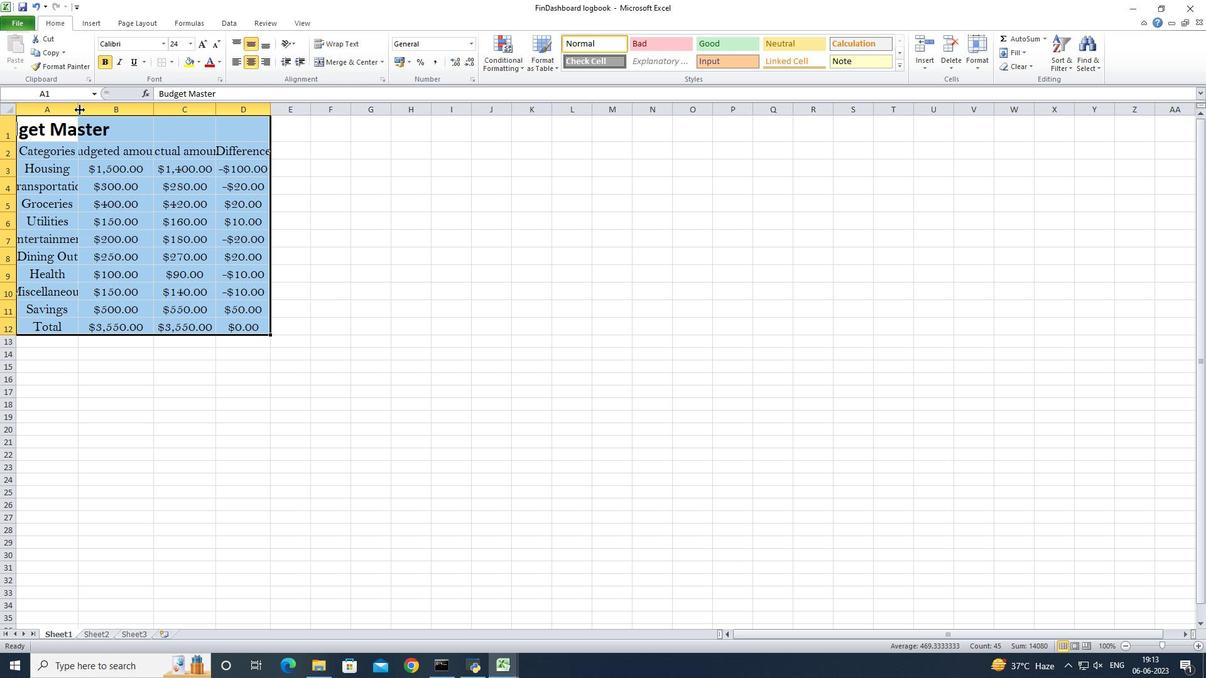 
Action: Mouse pressed left at (79, 109)
Screenshot: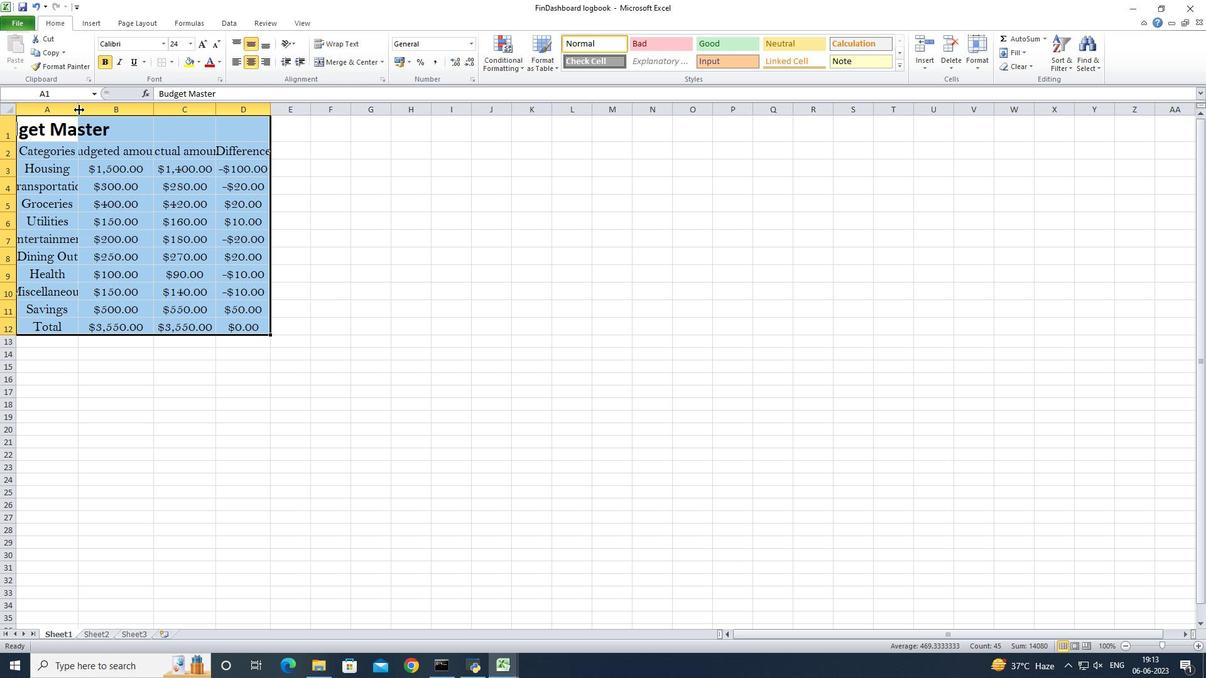 
Action: Mouse pressed left at (79, 109)
Screenshot: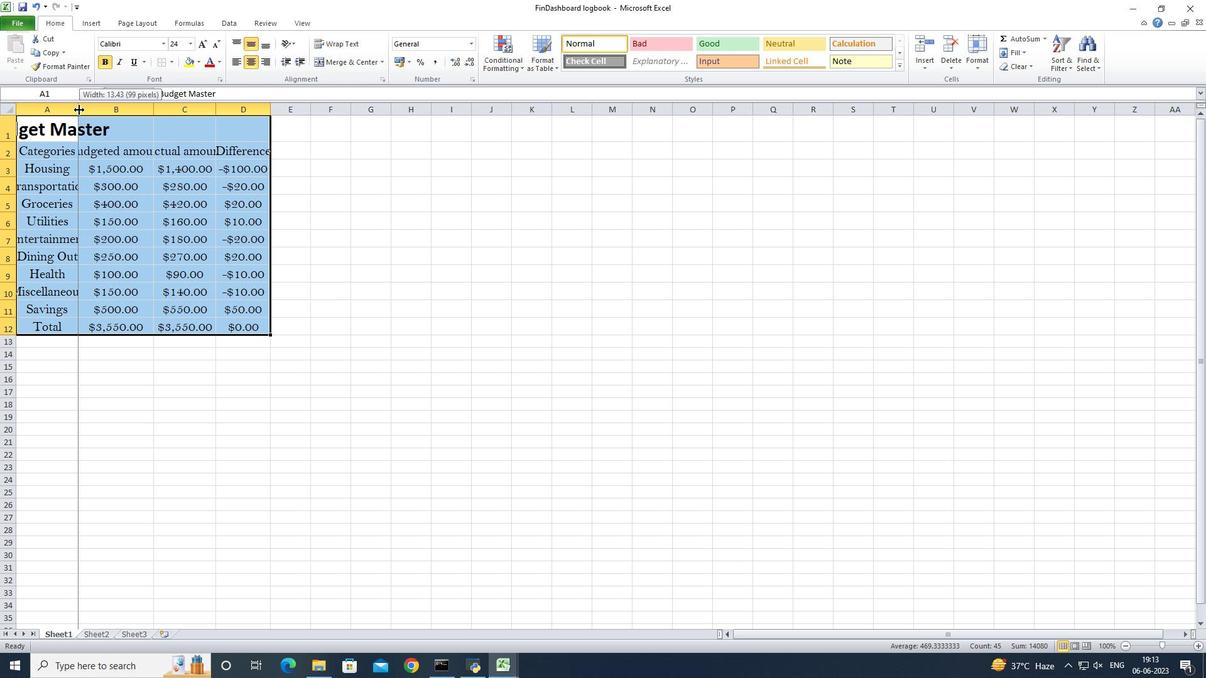 
Action: Mouse moved to (226, 111)
Screenshot: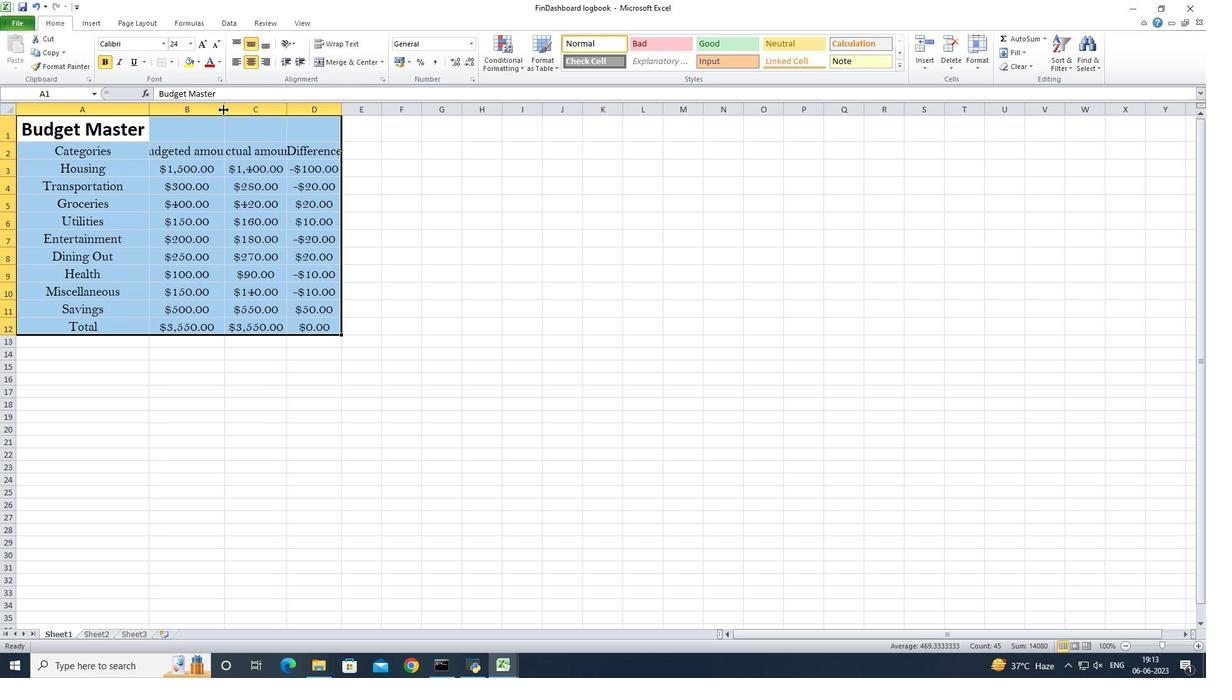 
Action: Mouse pressed left at (226, 111)
Screenshot: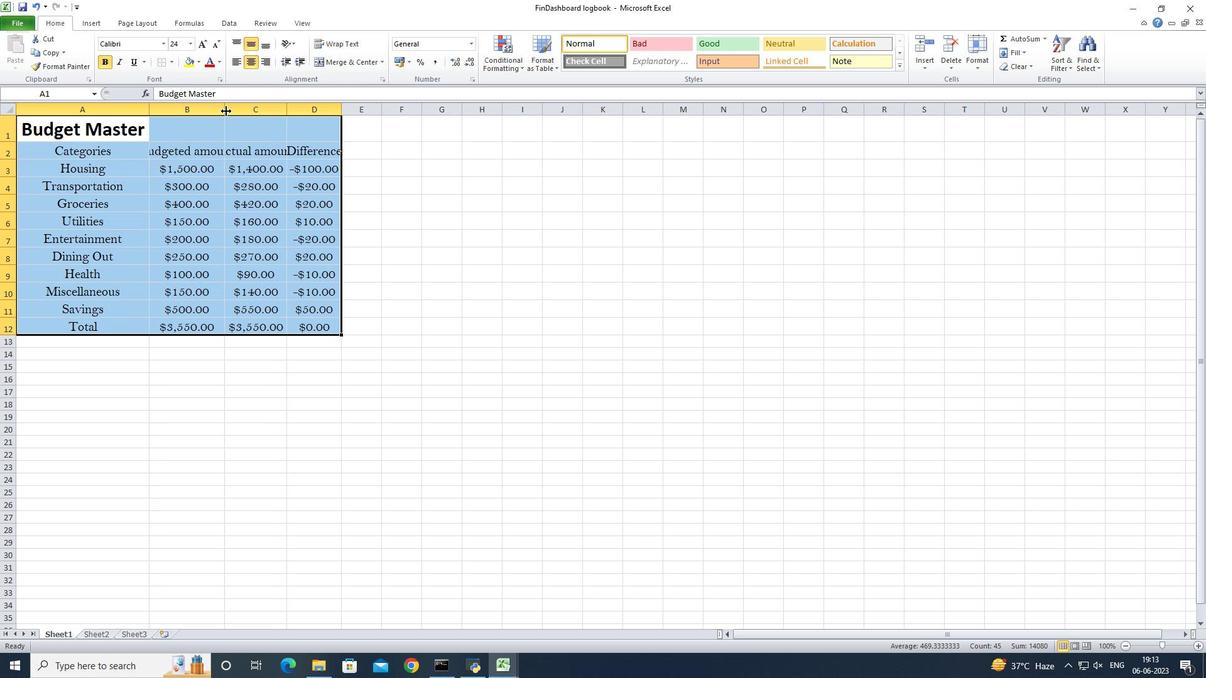 
Action: Mouse pressed left at (226, 111)
Screenshot: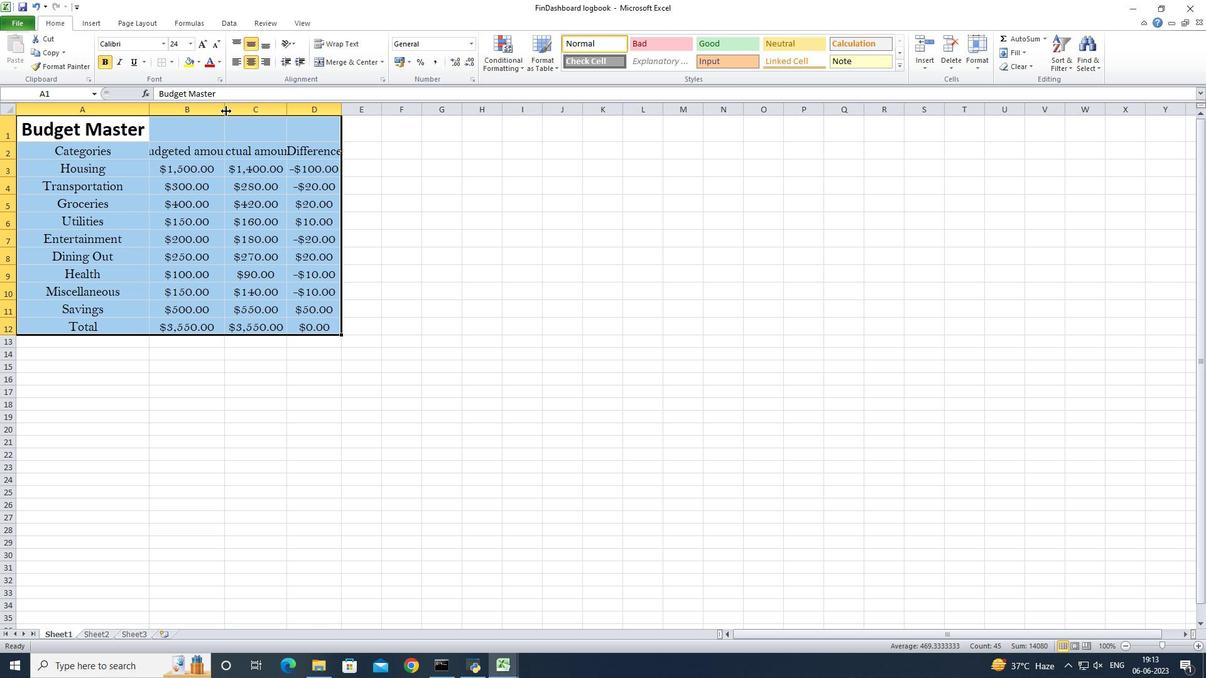 
Action: Mouse moved to (316, 108)
Screenshot: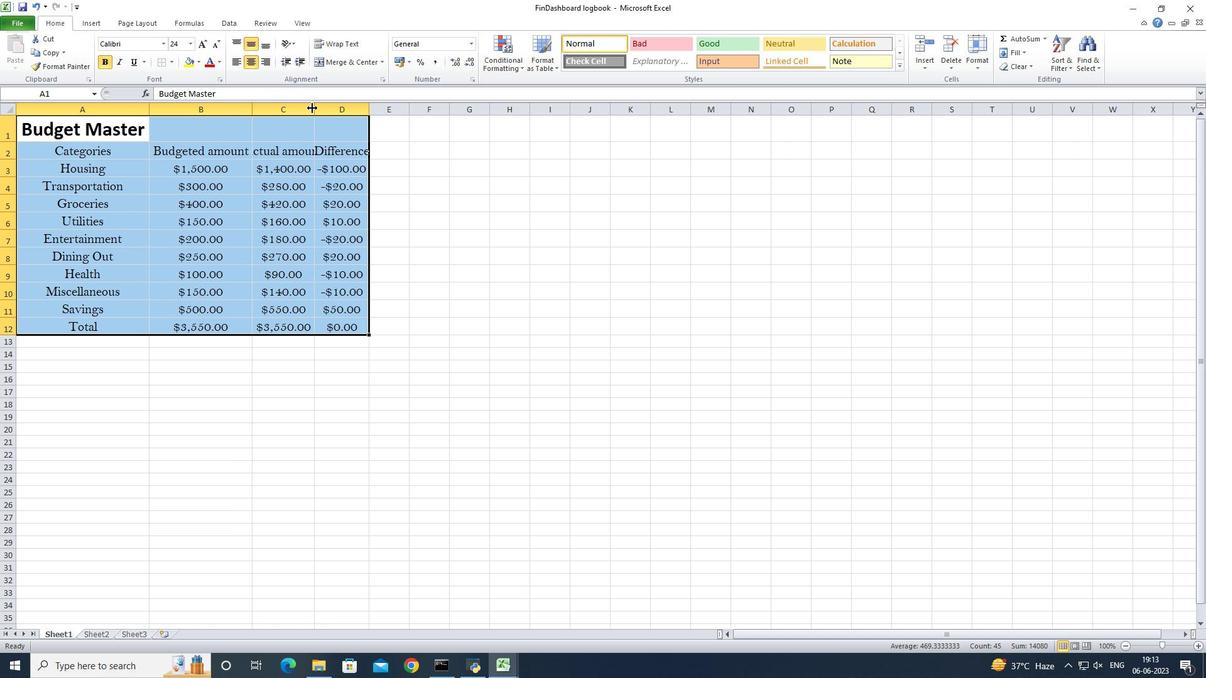 
Action: Mouse pressed left at (316, 108)
Screenshot: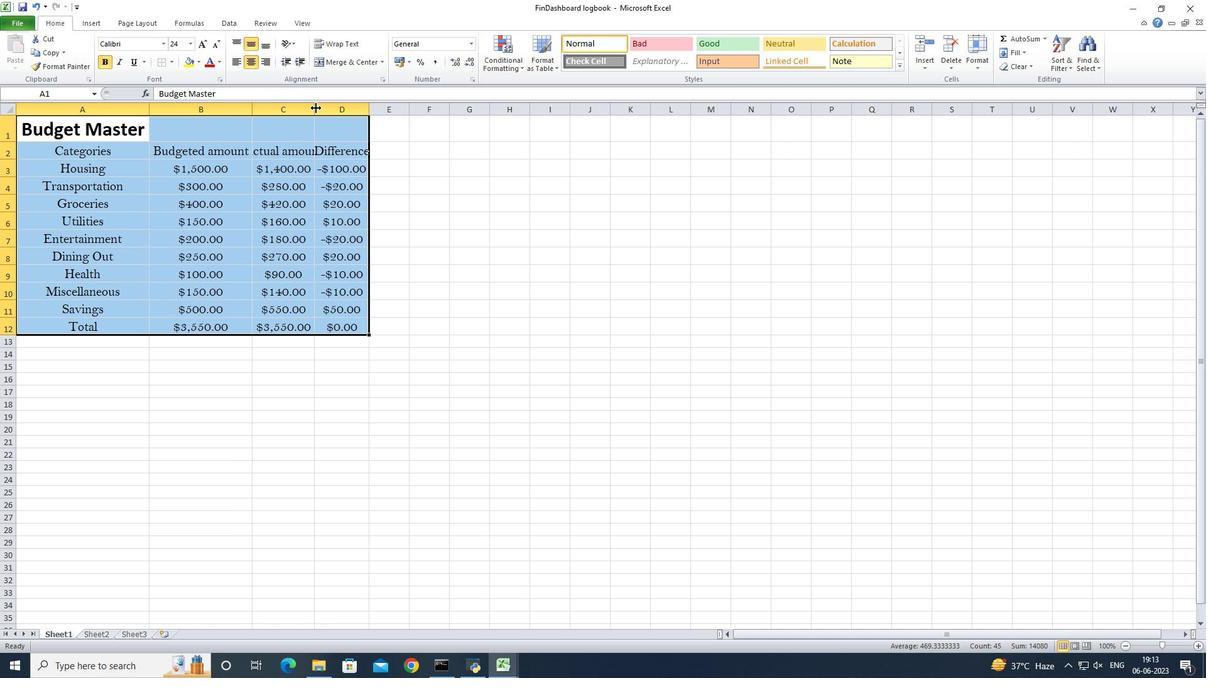 
Action: Mouse pressed left at (316, 108)
Screenshot: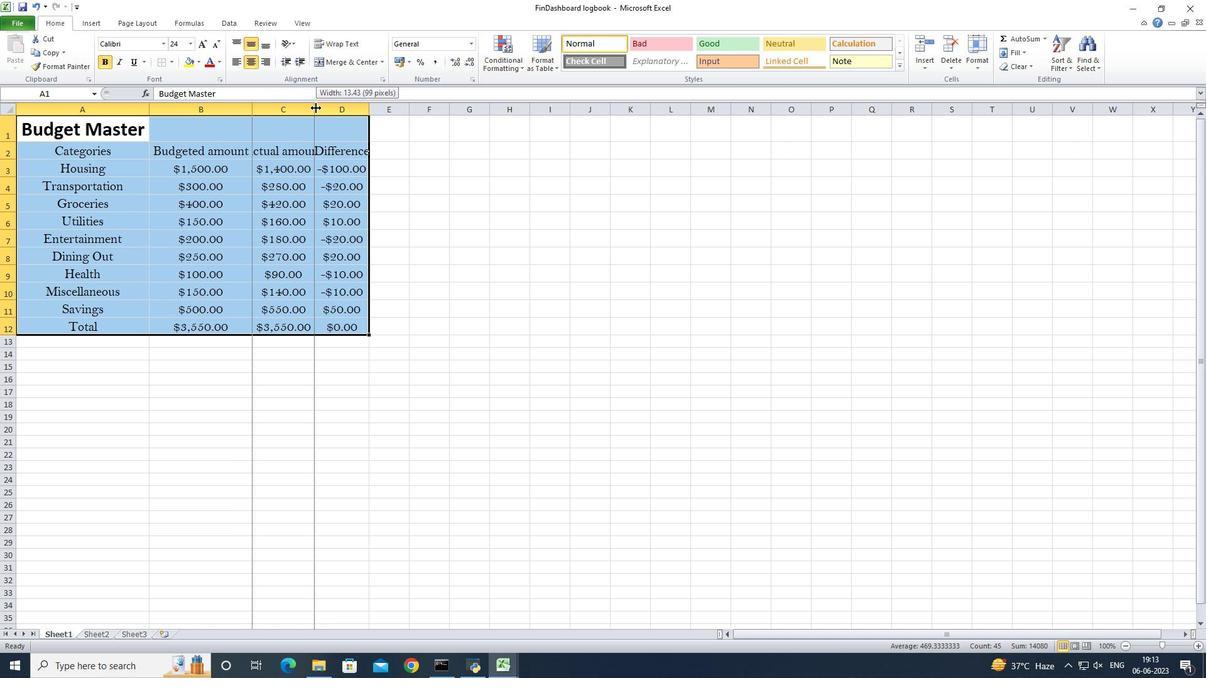 
Action: Mouse moved to (392, 109)
Screenshot: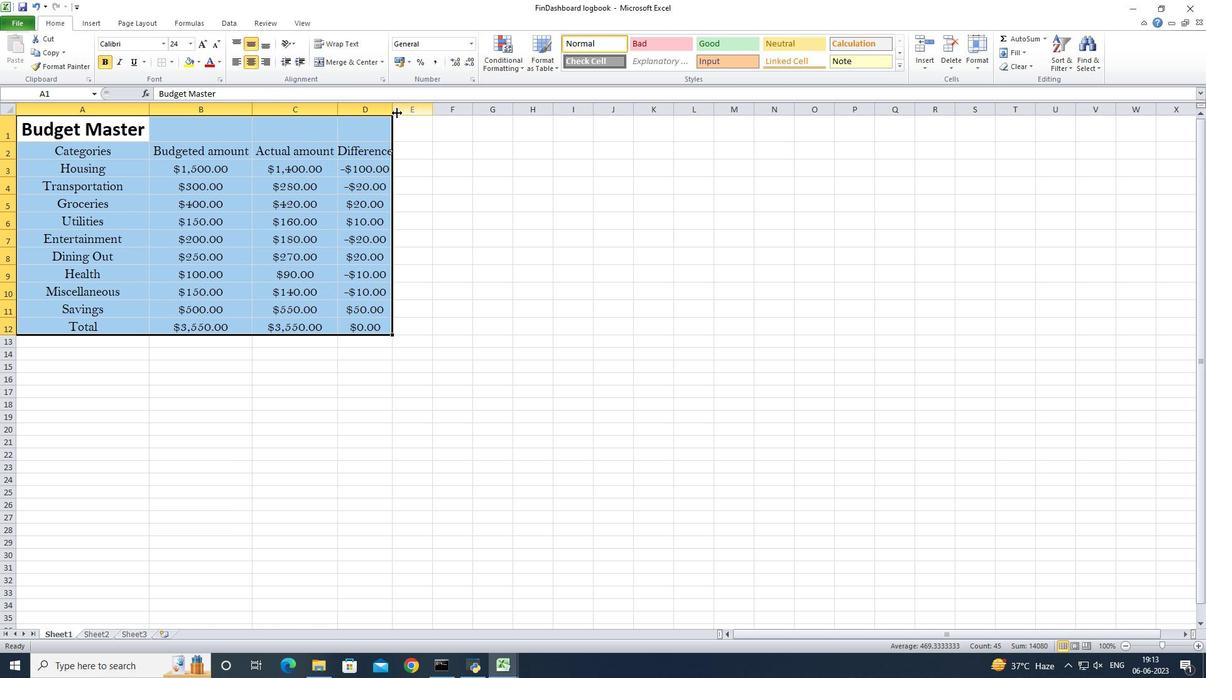 
Action: Mouse pressed left at (392, 109)
Screenshot: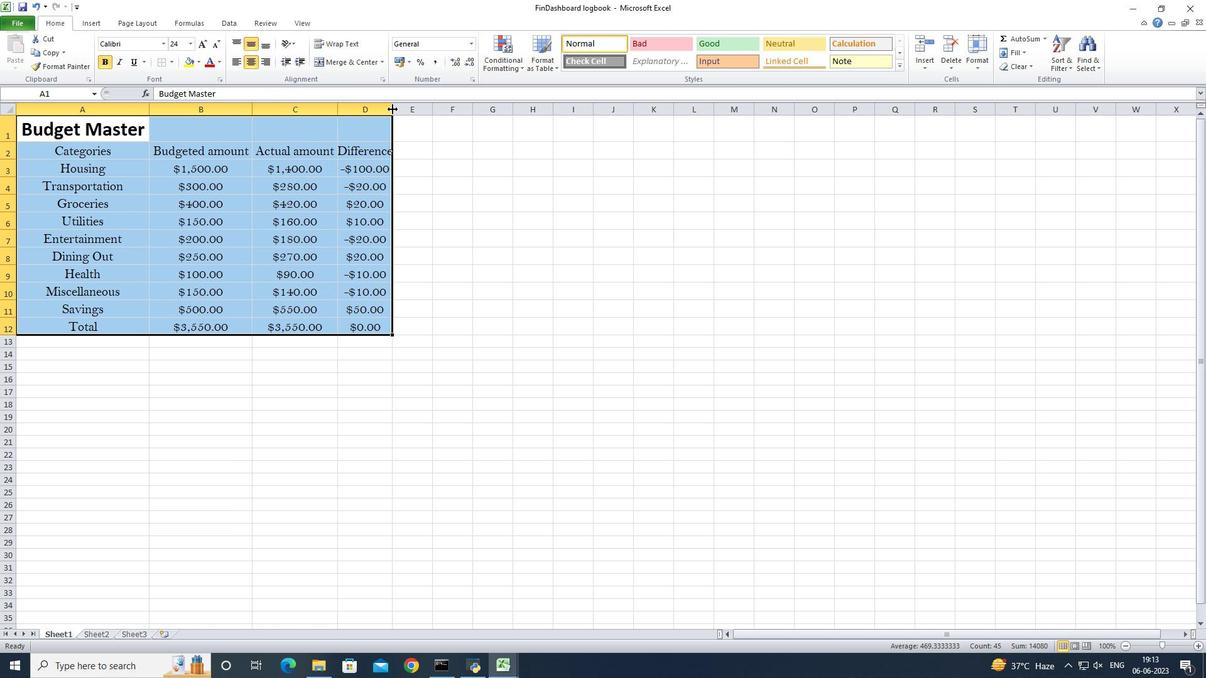 
Action: Mouse pressed left at (392, 109)
Screenshot: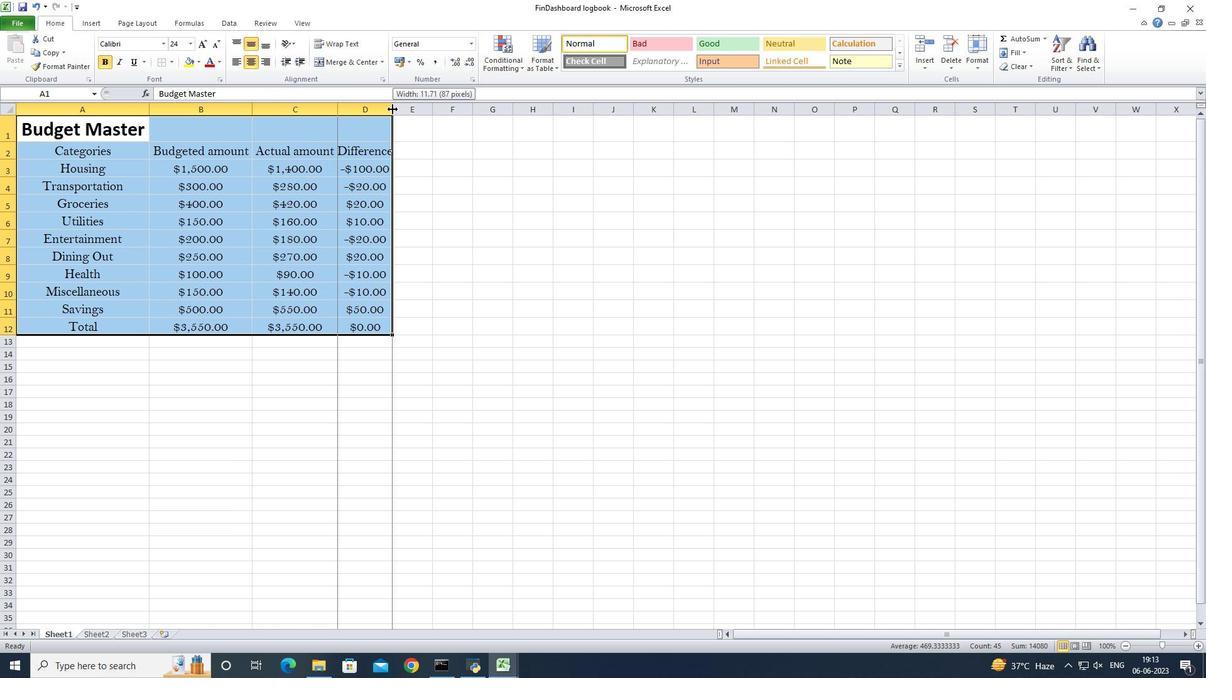 
Action: Key pressed ctrl+S
Screenshot: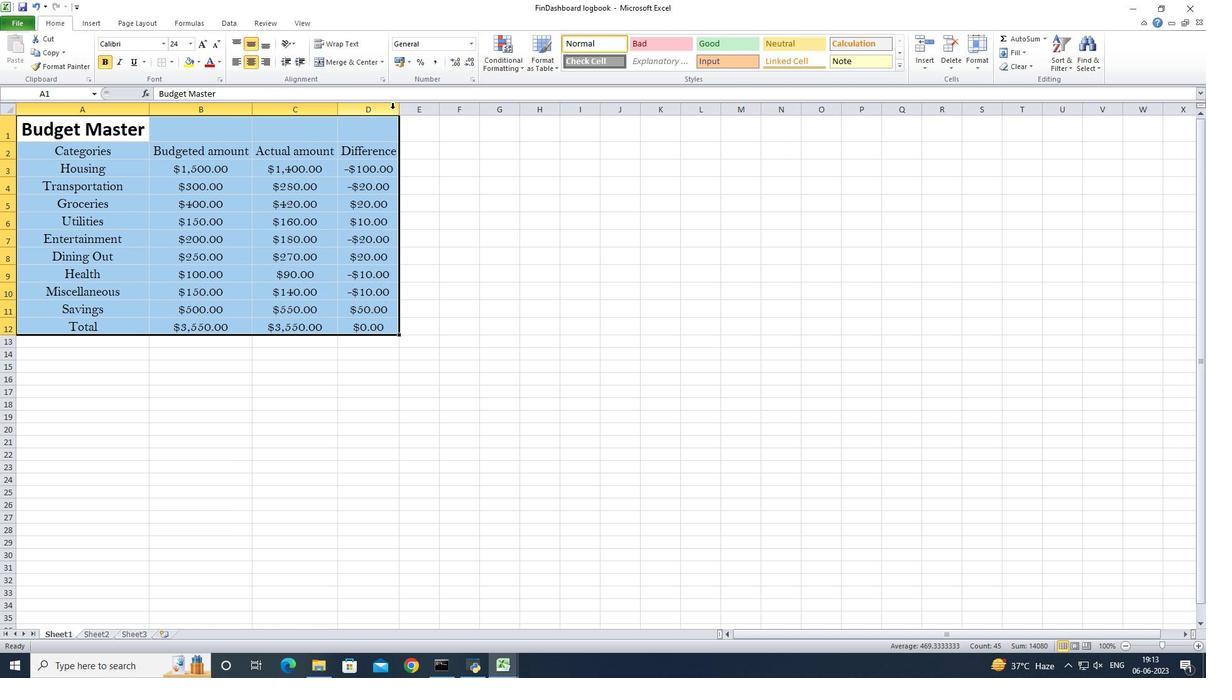 
